 Task: Open an excel sheet with  and write heading  Product price data  Add product name:-  ' TOMS Shoe, UGG Shoe, Wolverine Shoe, Z-Coil Shoe, Adidas shoe, Gucci T-shirt, Louis Vuitton bag, Zara Shirt, H&M jeans, Chanel perfume. ' in October Last week sales are  5000 to 5050. product price in between:-  5000 to 10000. Save page InvReceiptsData
Action: Mouse moved to (37, 181)
Screenshot: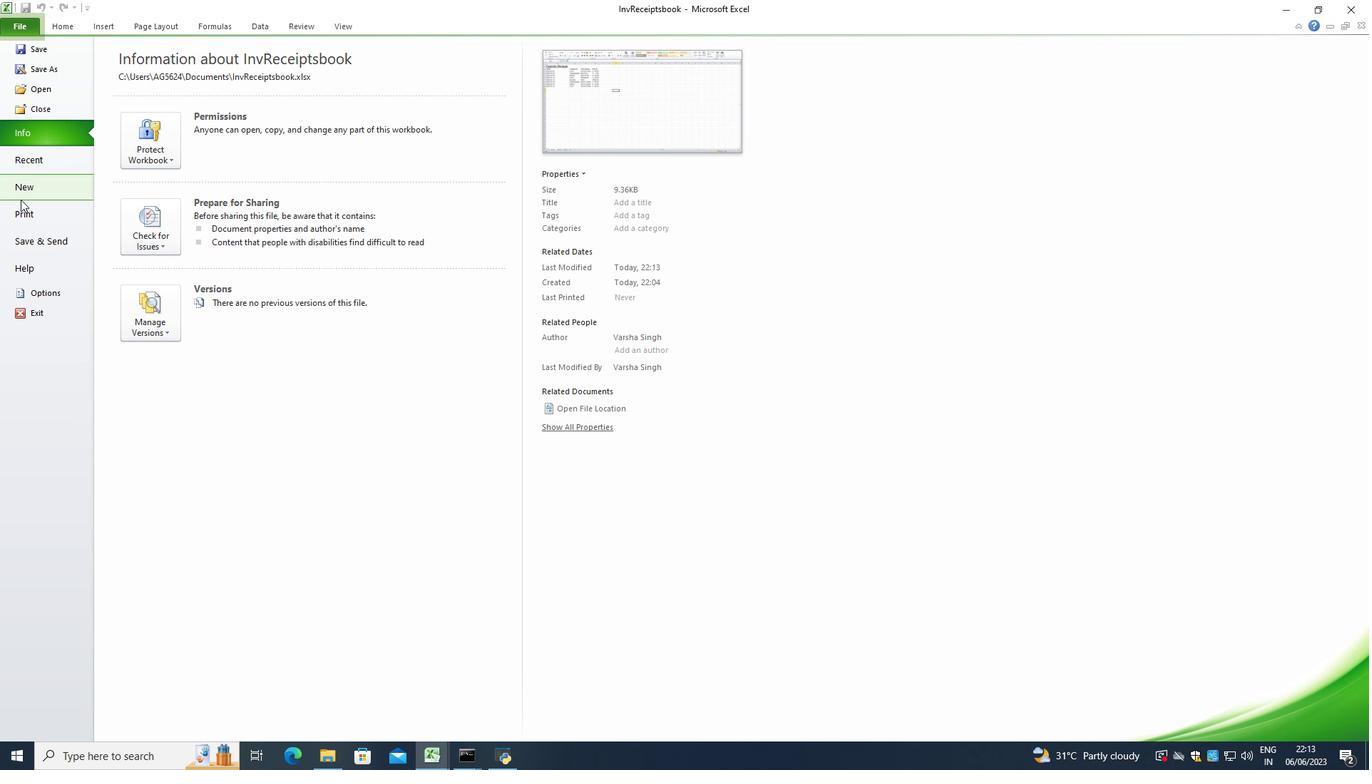 
Action: Mouse pressed left at (37, 181)
Screenshot: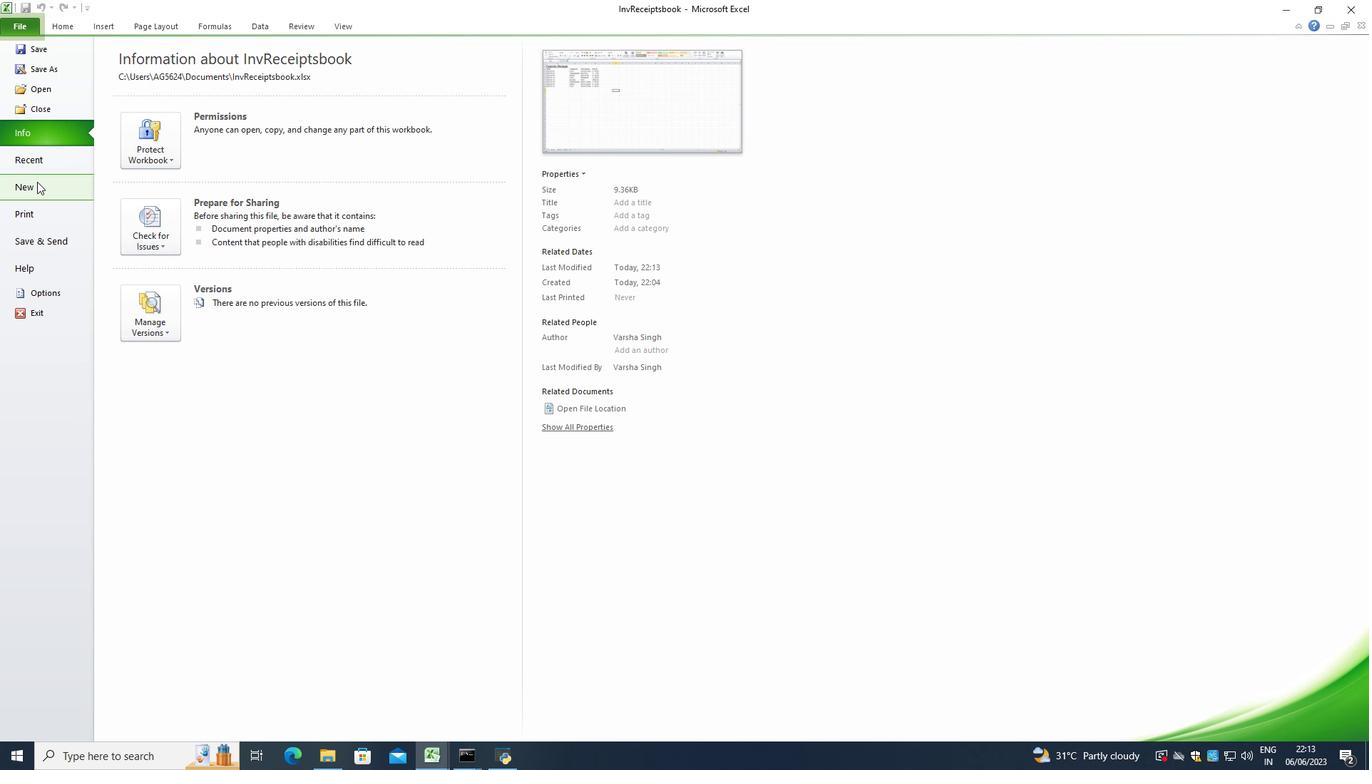 
Action: Mouse moved to (146, 146)
Screenshot: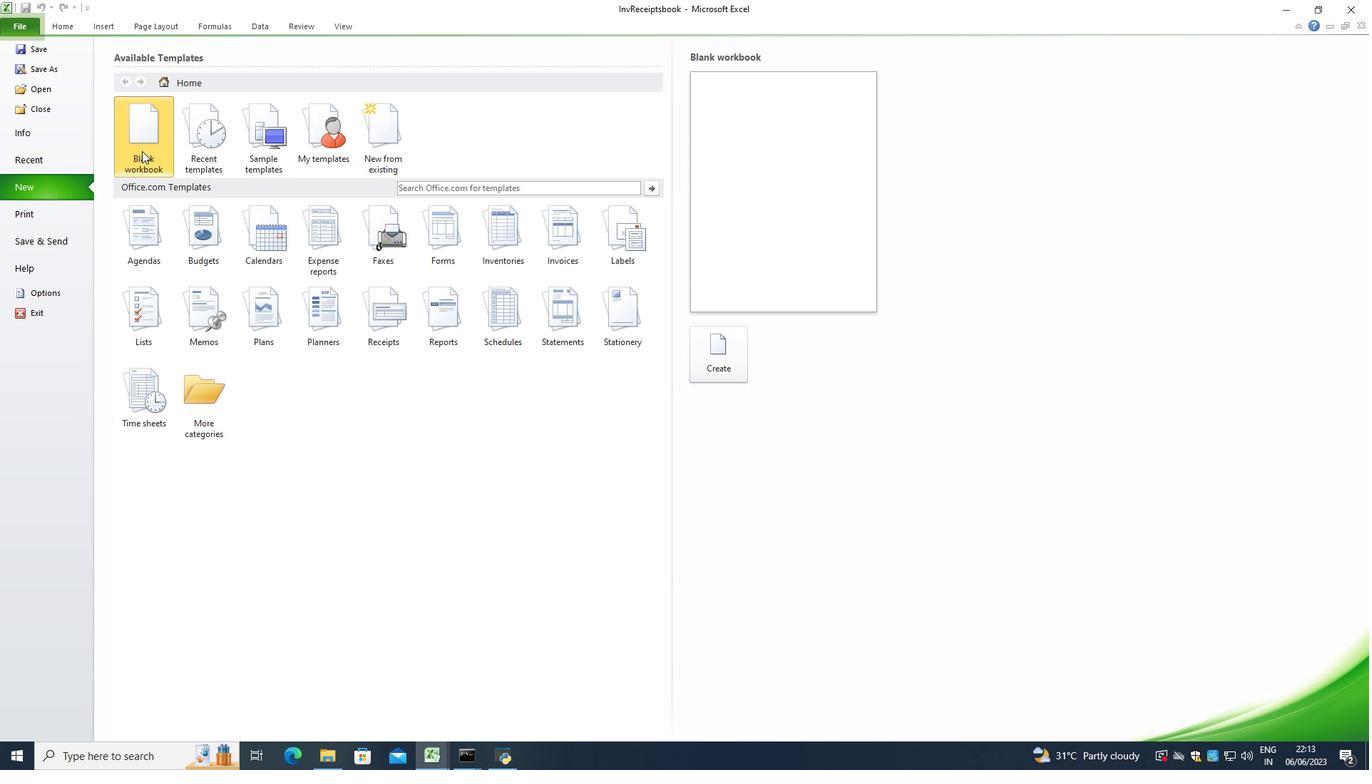 
Action: Mouse pressed left at (146, 146)
Screenshot: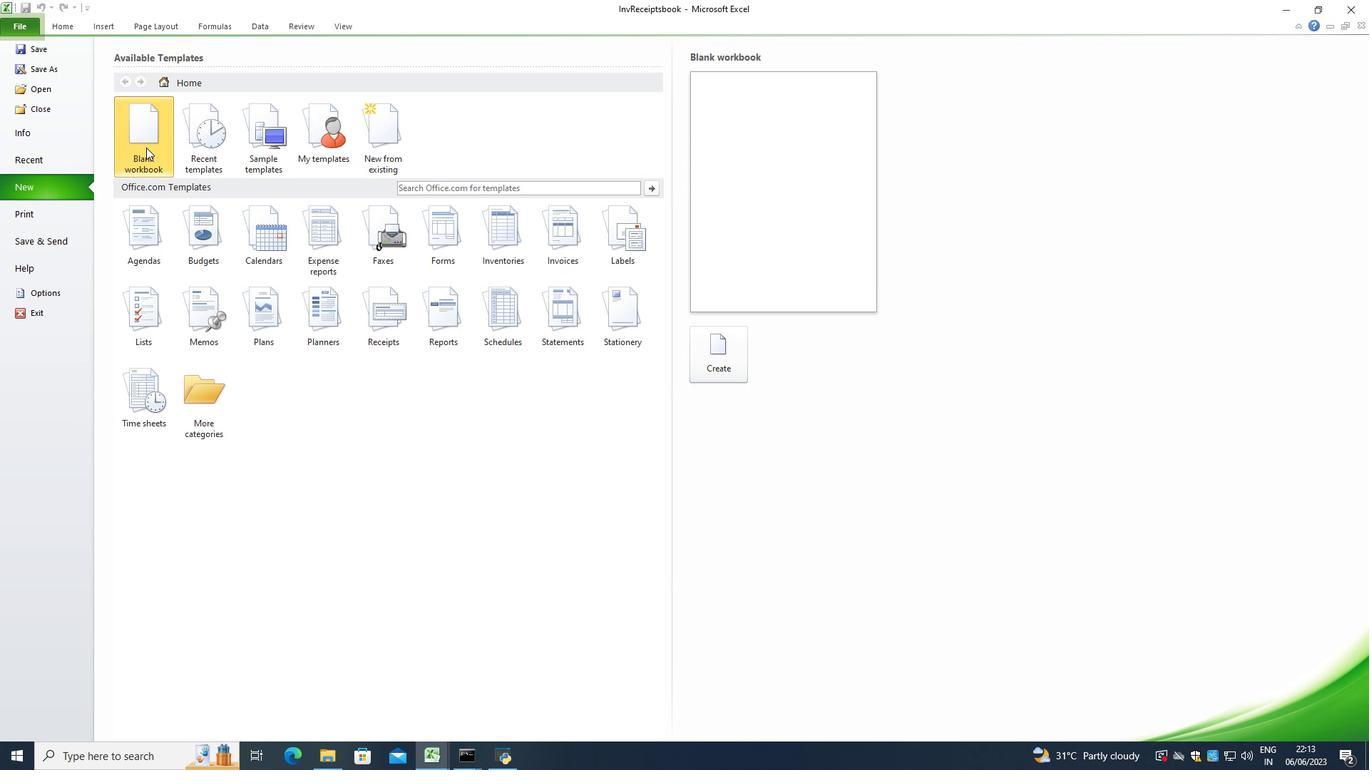 
Action: Mouse moved to (714, 374)
Screenshot: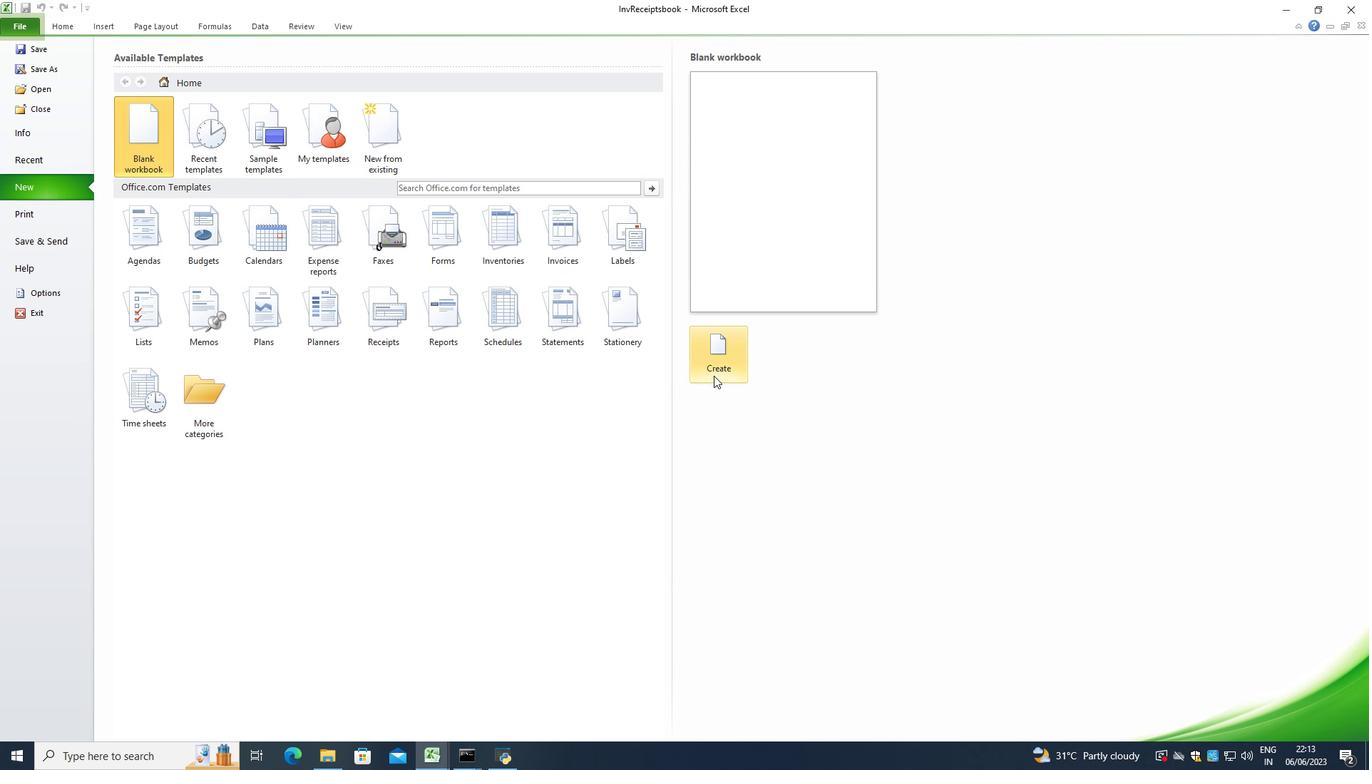 
Action: Mouse pressed left at (714, 374)
Screenshot: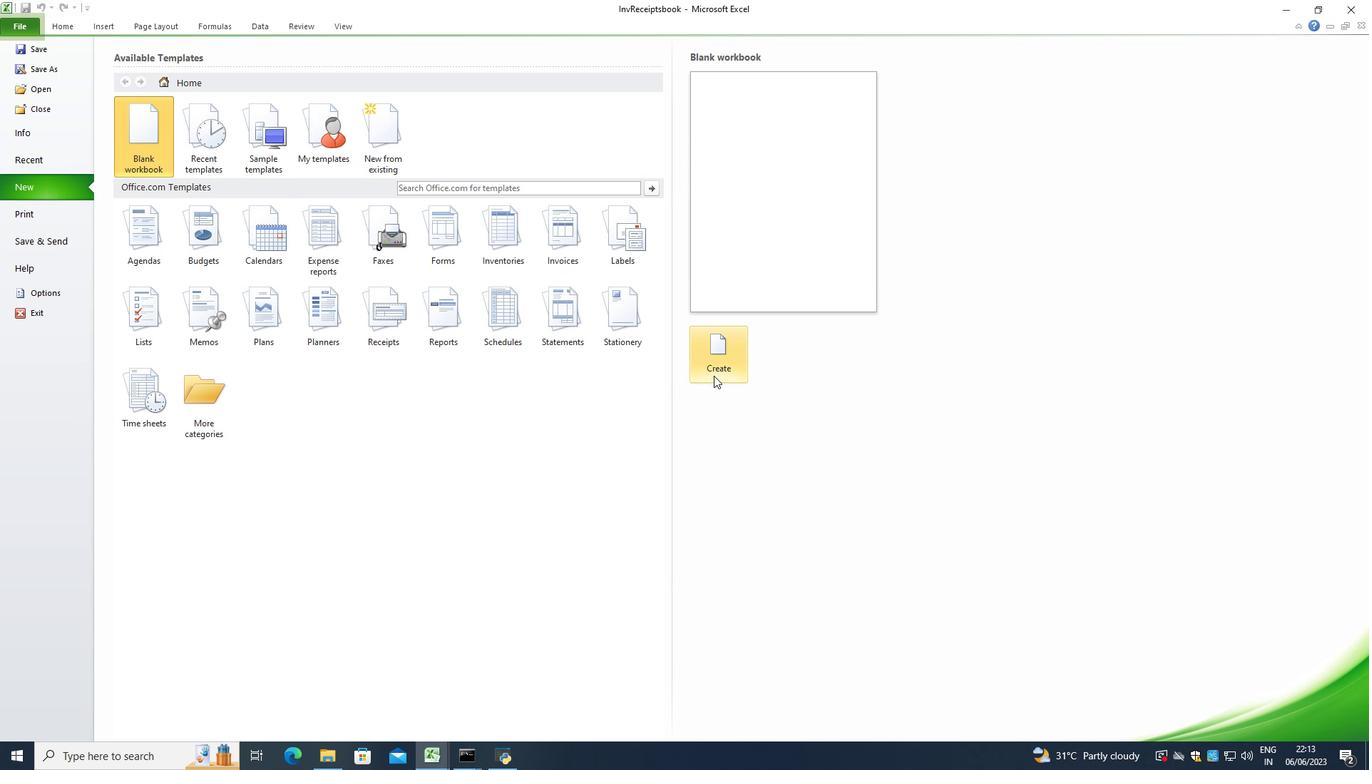 
Action: Mouse moved to (430, 337)
Screenshot: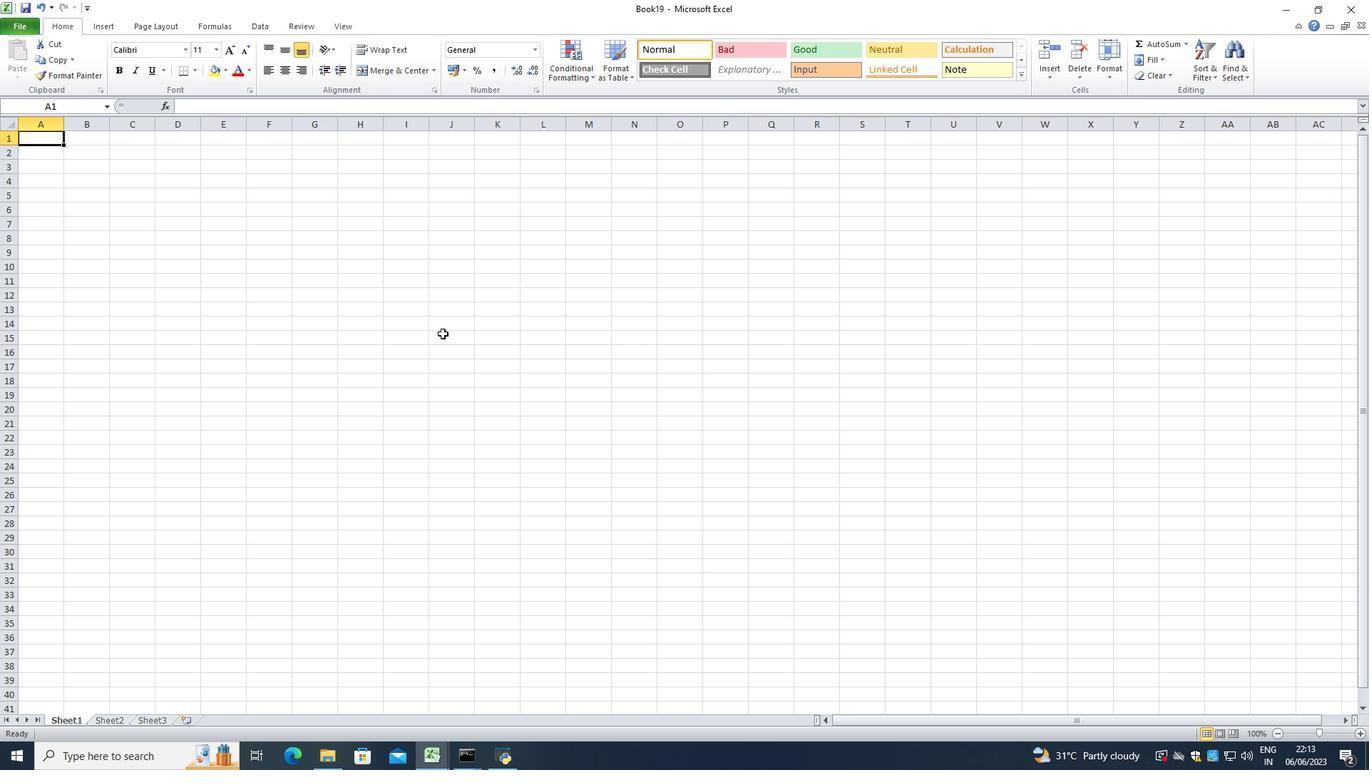 
Action: Key pressed <Key.shift>Product<Key.space>price<Key.space>data<Key.enter><Key.shift><Key.shift>Product<Key.space><Key.enter><Key.up><Key.backspace><Key.shift>Products<Key.space><Key.enter><Key.shift><Key.shift><Key.shift><Key.shift><Key.shift><Key.shift><Key.shift><Key.shift><Key.shift><Key.shift>TOMS<Key.space><Key.shift><Key.shift><Key.shift><Key.shift><Key.shift><Key.shift><Key.shift><Key.shift><Key.shift><Key.shift><Key.shift>Shoe<Key.enter><Key.shift><Key.shift><Key.shift><Key.shift><Key.shift><Key.shift><Key.shift><Key.shift><Key.shift><Key.shift><Key.shift><Key.shift><Key.shift><Key.shift>UGG<Key.space><Key.shift>Soe<Key.backspace><Key.backspace>hoe<Key.enter><Key.shift><Key.shift><Key.shift><Key.shift><Key.shift>Wolverine<Key.space><Key.shift><Key.shift><Key.shift>Shoe<Key.enter><Key.shift><Key.shift><Key.shift><Key.shift><Key.shift><Key.shift><Key.shift>Z-<Key.shift><Key.shift><Key.shift><Key.shift>Coil<Key.shift><Key.space><Key.shift><Key.shift><Key.shift><Key.shift><Key.shift><Key.shift>Shoe<Key.enter><Key.shift>Adidas<Key.space>shoe<Key.enter><Key.shift><Key.shift><Key.shift><Key.shift><Key.shift><Key.shift><Key.shift><Key.shift><Key.shift><Key.shift><Key.shift><Key.shift><Key.shift><Key.shift><Key.shift>Gucci<Key.space><Key.shift>T-shirt<Key.enter><Key.shift><Key.shift><Key.shift><Key.shift><Key.shift><Key.shift><Key.shift>Louis<Key.space><Key.shift><Key.shift><Key.shift><Key.shift>Vuitton<Key.enter><Key.up>
Screenshot: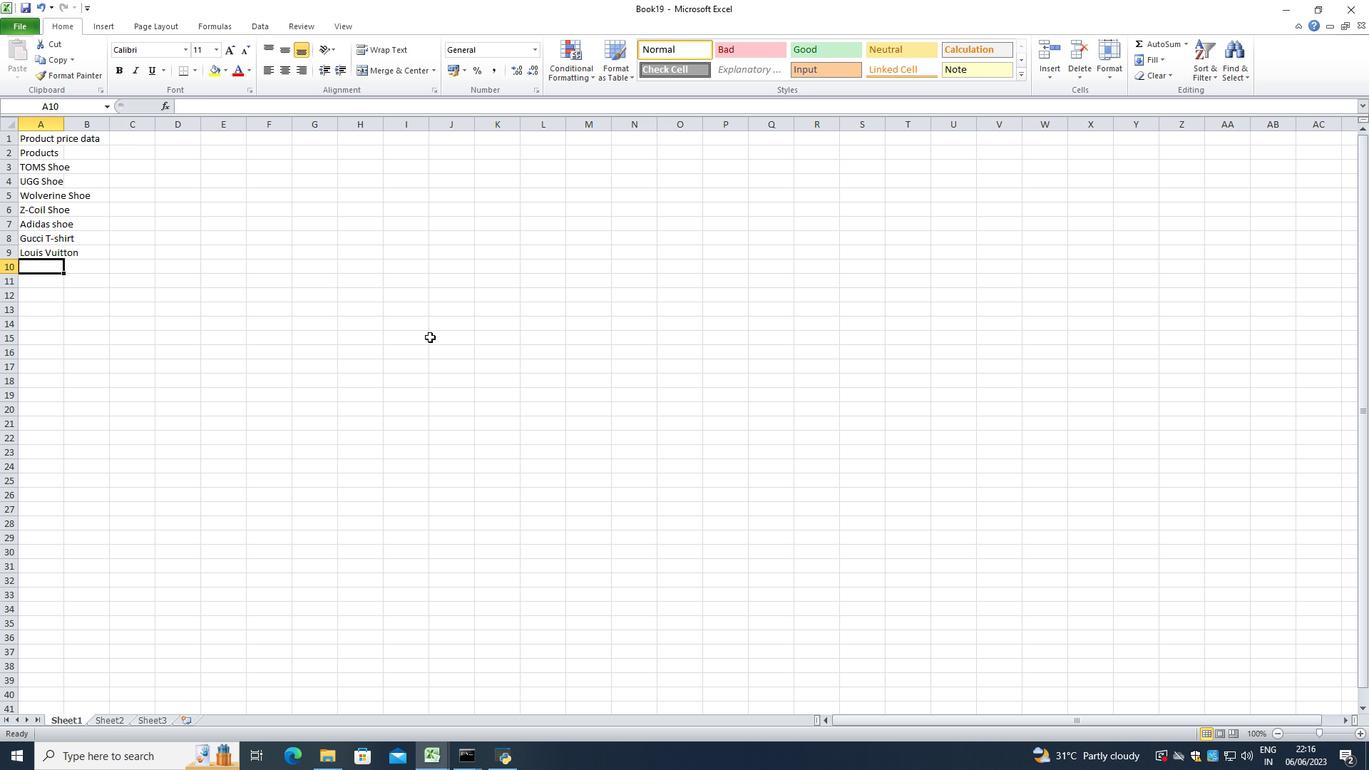 
Action: Mouse moved to (47, 252)
Screenshot: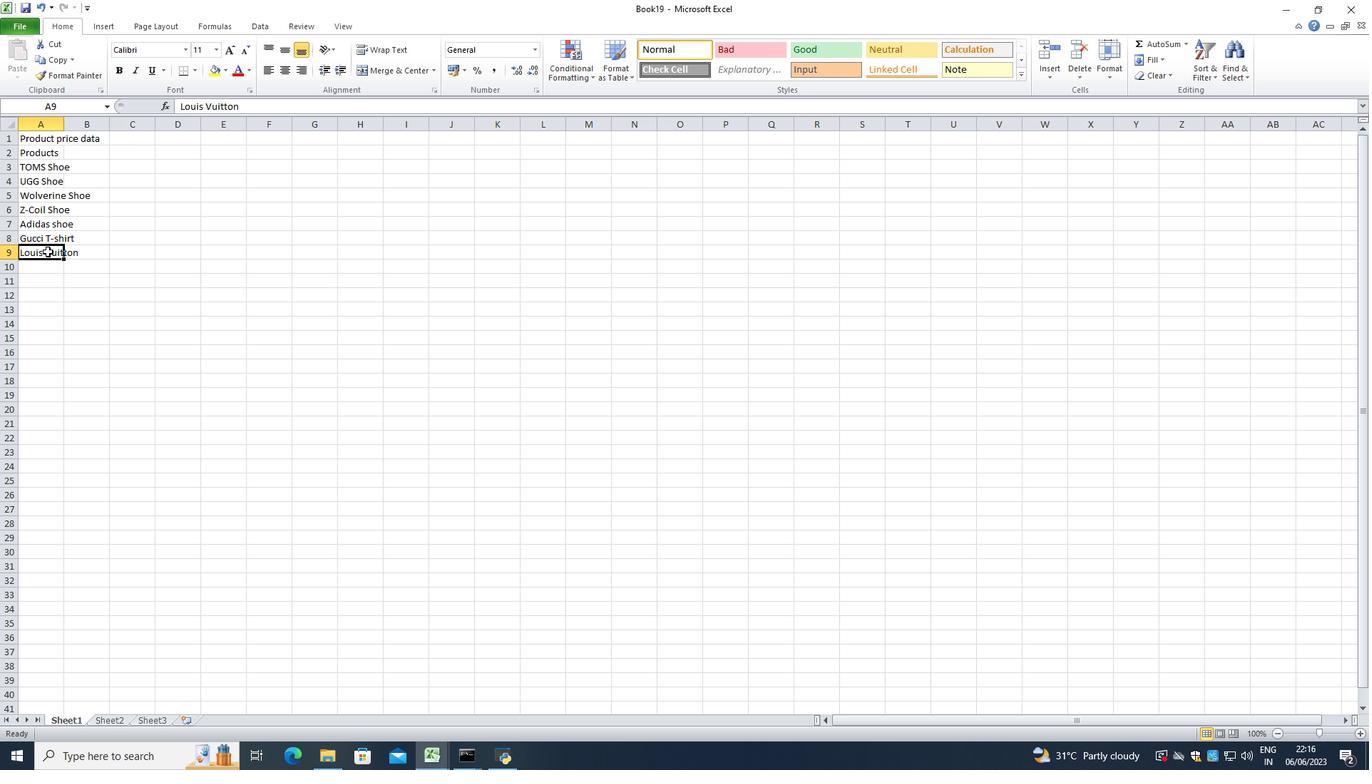 
Action: Mouse pressed left at (47, 252)
Screenshot: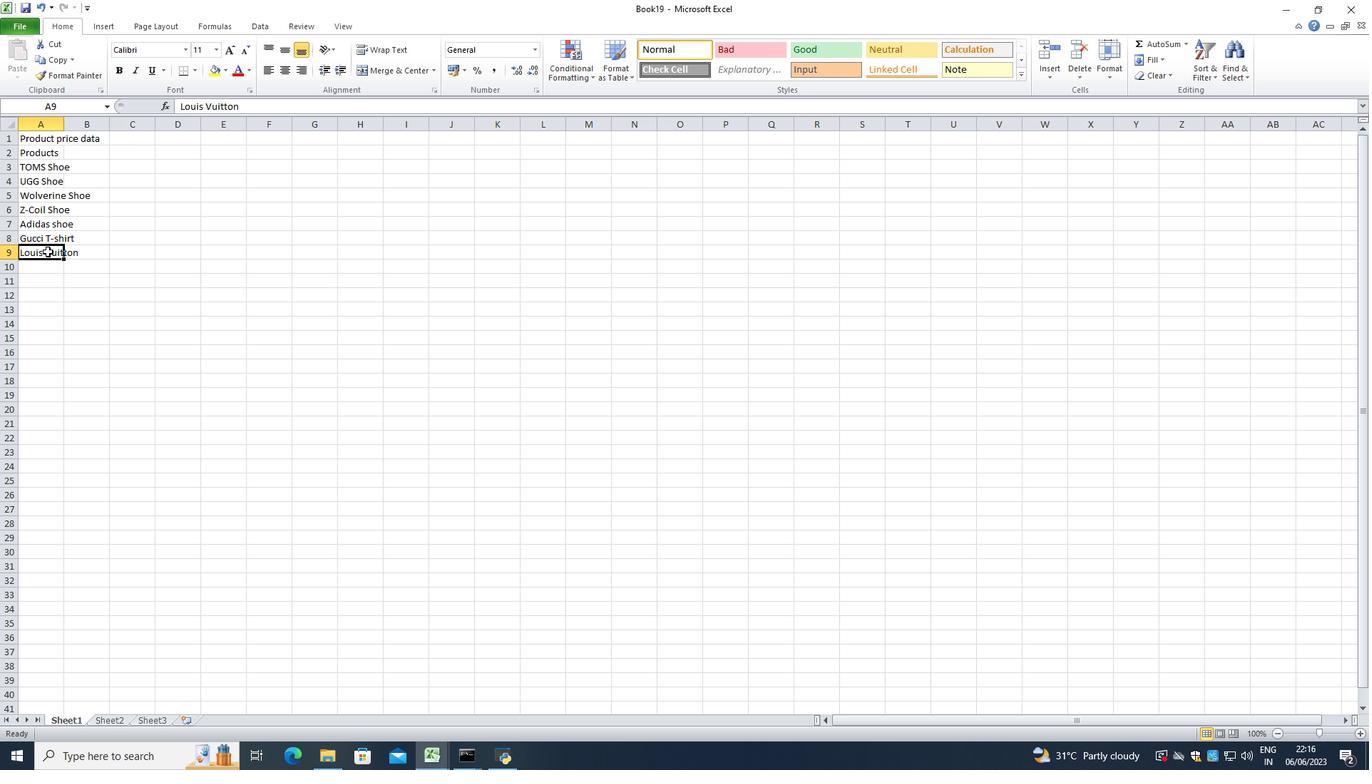 
Action: Mouse pressed left at (47, 252)
Screenshot: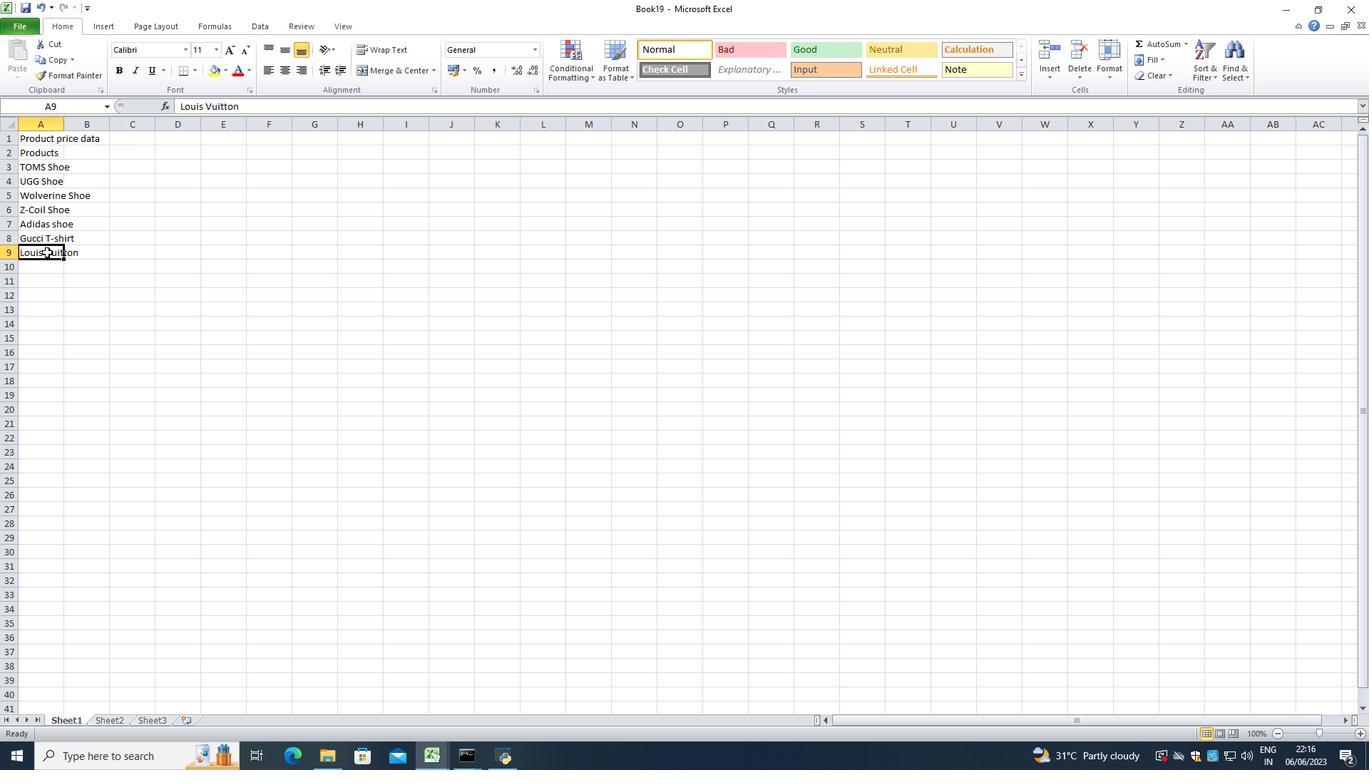 
Action: Mouse moved to (52, 252)
Screenshot: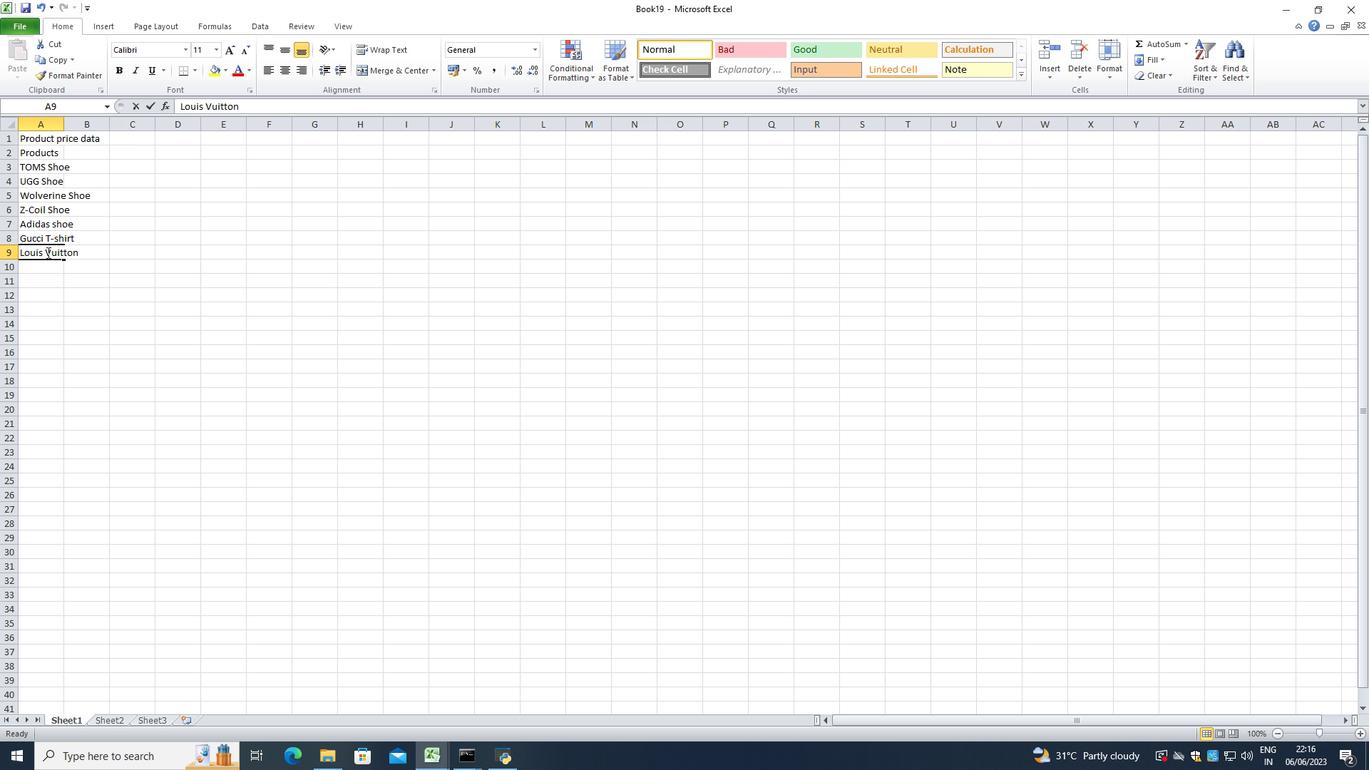 
Action: Mouse pressed left at (52, 252)
Screenshot: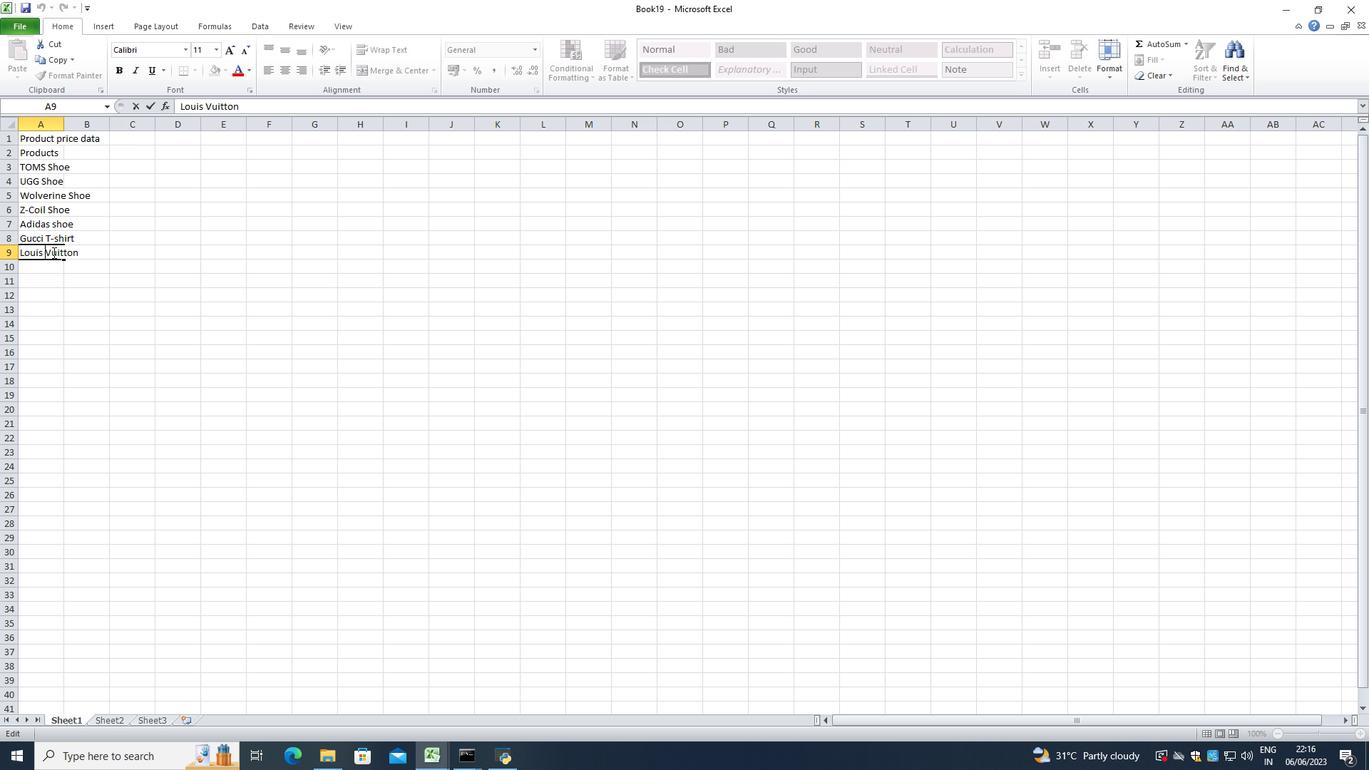 
Action: Mouse moved to (76, 251)
Screenshot: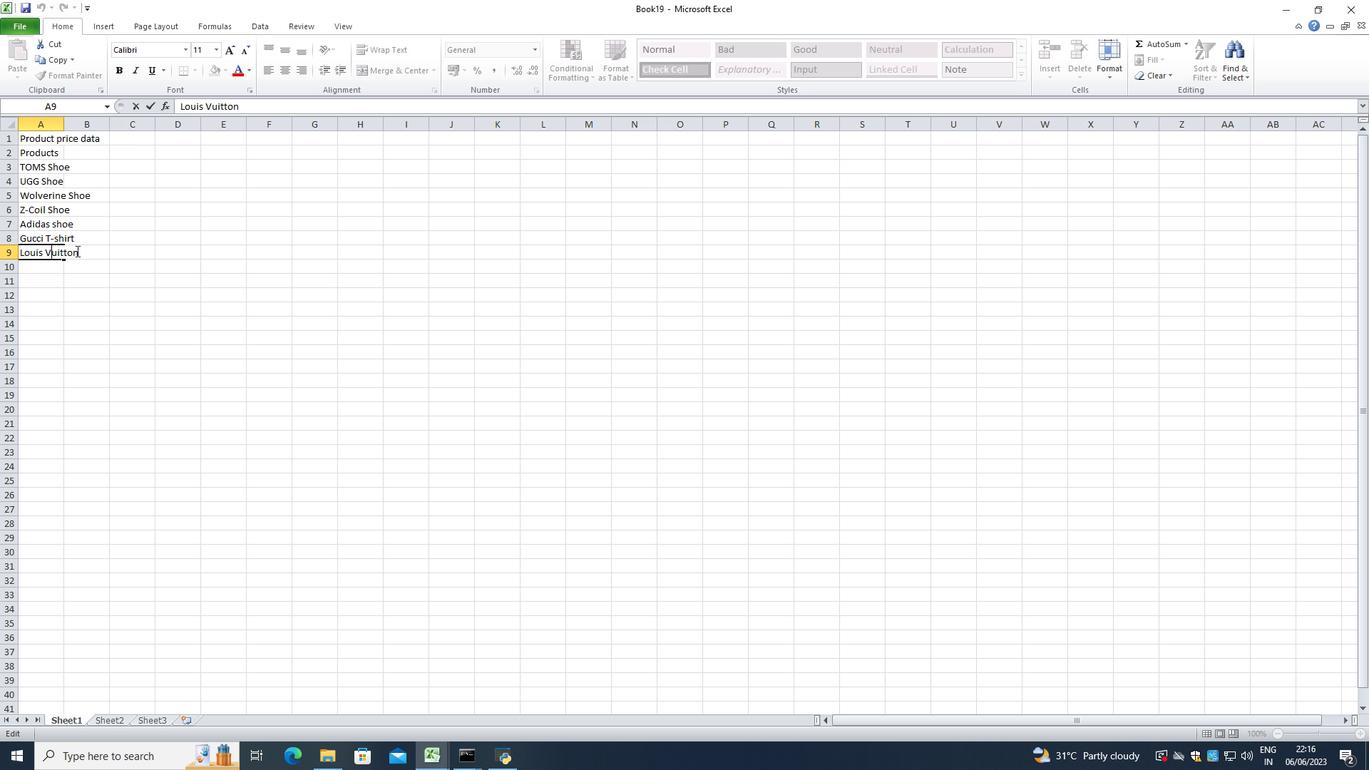 
Action: Mouse pressed left at (76, 251)
Screenshot: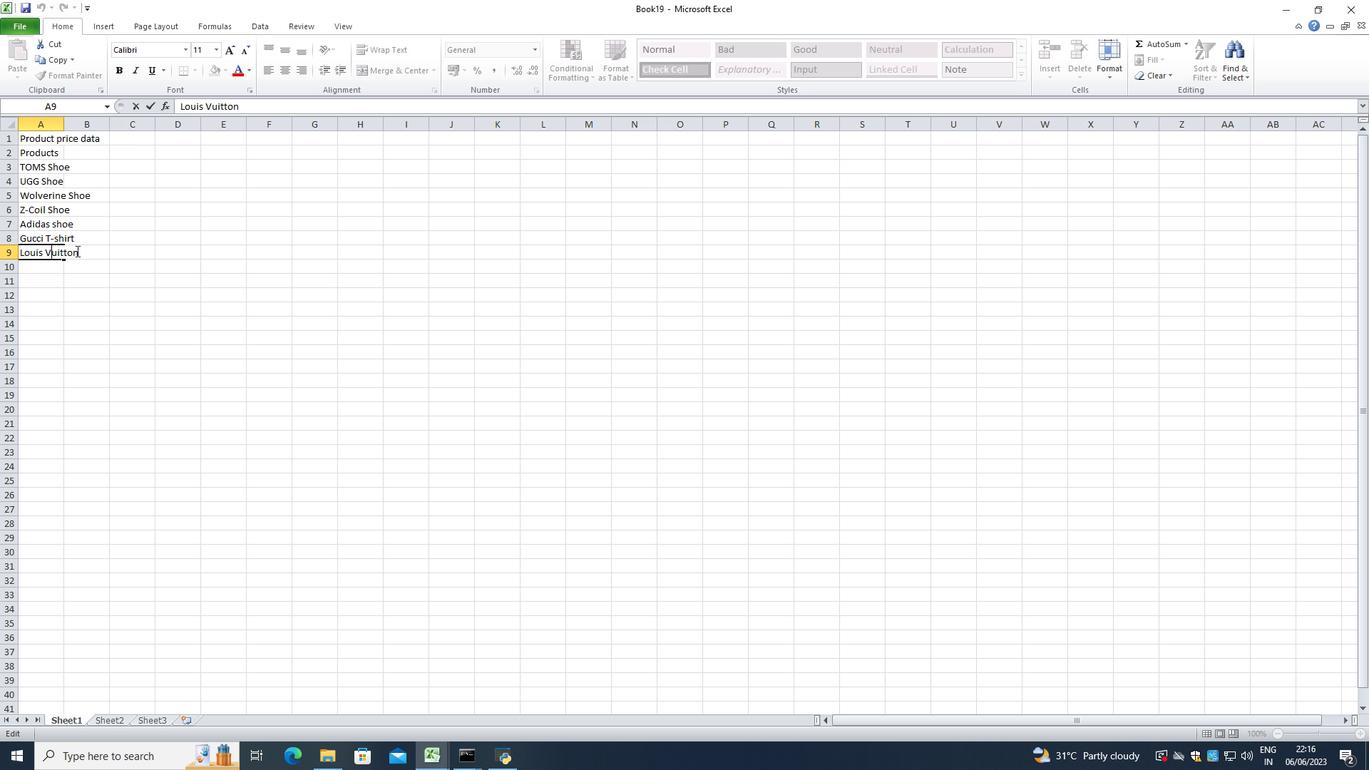 
Action: Mouse moved to (14, 310)
Screenshot: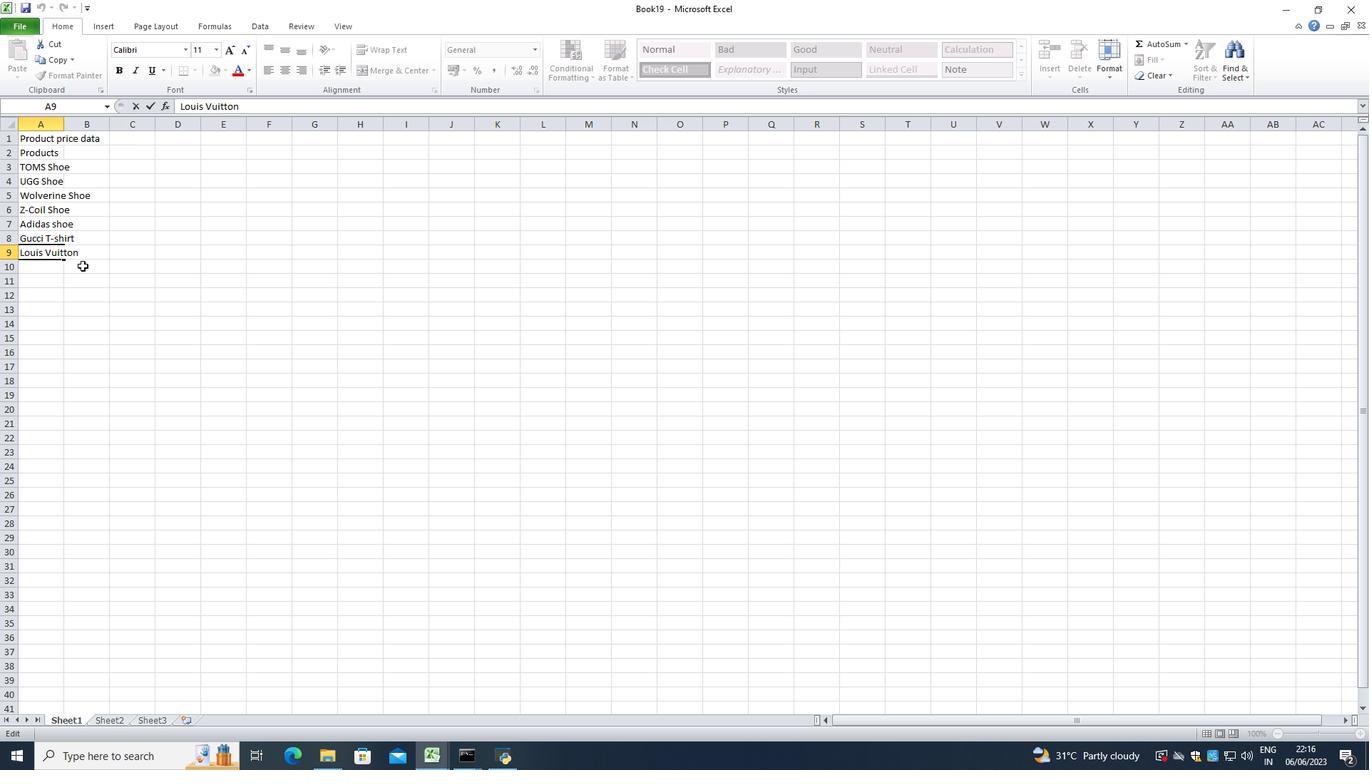 
Action: Key pressed <Key.space>bag<Key.enter><Key.shift>Zara<Key.space><Key.shift>Shirt<Key.enter><Key.shift><Key.shift><Key.shift><Key.shift><Key.shift><Key.shift><Key.shift><Key.shift><Key.shift><Key.shift><Key.shift><Key.shift><Key.shift><Key.shift><Key.shift><Key.shift>H<Key.shift><Key.shift><Key.shift><Key.shift><Key.shift><Key.shift><Key.shift><Key.shift><Key.shift><Key.shift><Key.shift><Key.shift><Key.shift><Key.shift><Key.shift><Key.shift><Key.shift><Key.shift><Key.shift><Key.shift><Key.shift><Key.shift><Key.shift><Key.shift><Key.shift><Key.shift><Key.shift><Key.shift><Key.shift><Key.shift><Key.shift><Key.shift><Key.shift><Key.shift><Key.shift><Key.shift><Key.shift><Key.shift><Key.shift><Key.shift><Key.shift><Key.shift><Key.shift><Key.shift><Key.shift><Key.shift><Key.shift><Key.shift><Key.shift><Key.shift><Key.shift><Key.shift><Key.shift><Key.shift><Key.shift><Key.shift><Key.shift><Key.shift><Key.shift><Key.shift><Key.shift><Key.shift><Key.shift><Key.shift><Key.shift><Key.shift><Key.shift><Key.shift><Key.shift><Key.shift><Key.shift><Key.shift><Key.shift><Key.shift><Key.space><Key.space>judnx<Key.backspace><Key.backspace><Key.backspace><Key.backspace><Key.backspace><Key.backspace><Key.backspace><Key.shift><Key.shift><Key.shift><Key.shift><Key.shift><Key.shift><Key.shift><Key.shift><Key.shift><Key.shift><Key.shift><Key.shift>&<Key.shift><Key.shift><Key.shift><Key.shift><Key.shift><Key.shift><Key.shift><Key.shift><Key.shift>M<Key.space>jeans<Key.enter><Key.shift>Chanel<Key.space>perfume<Key.right>
Screenshot: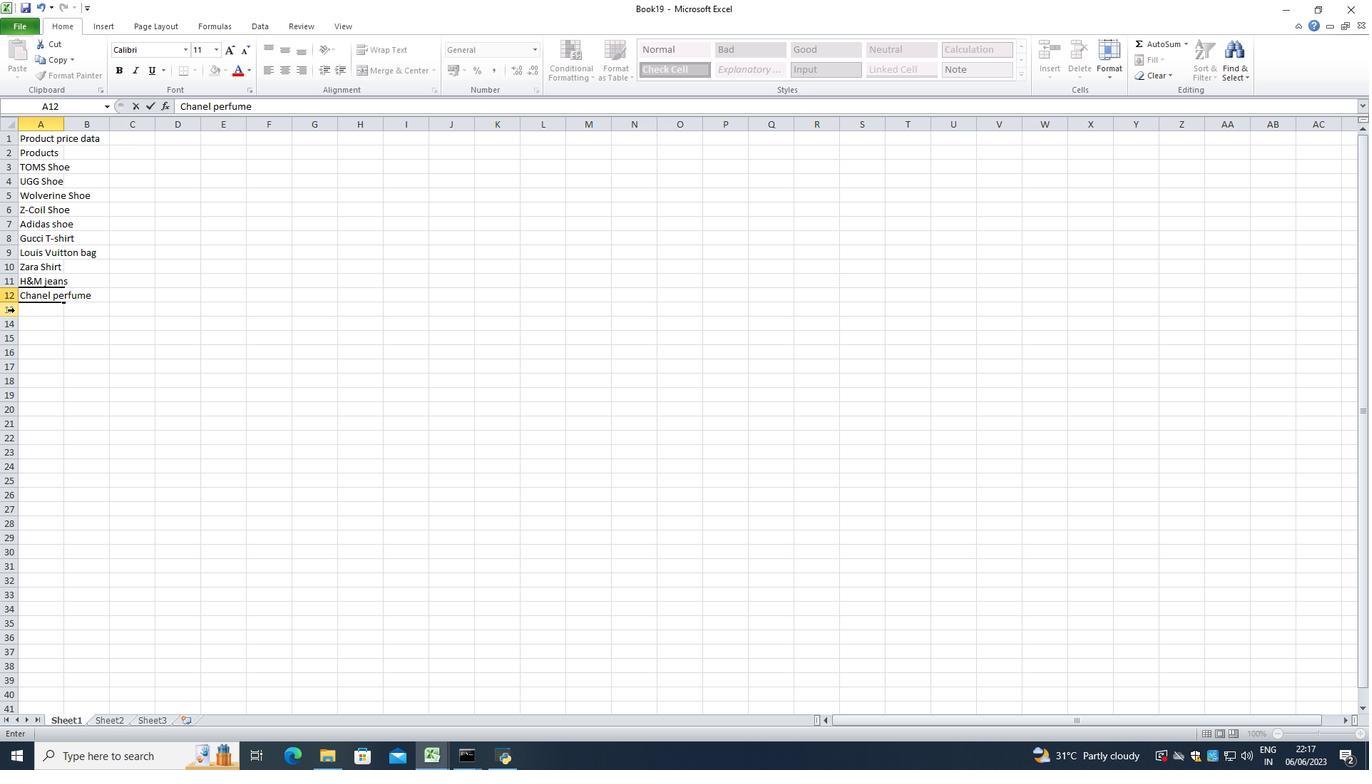 
Action: Mouse moved to (61, 127)
Screenshot: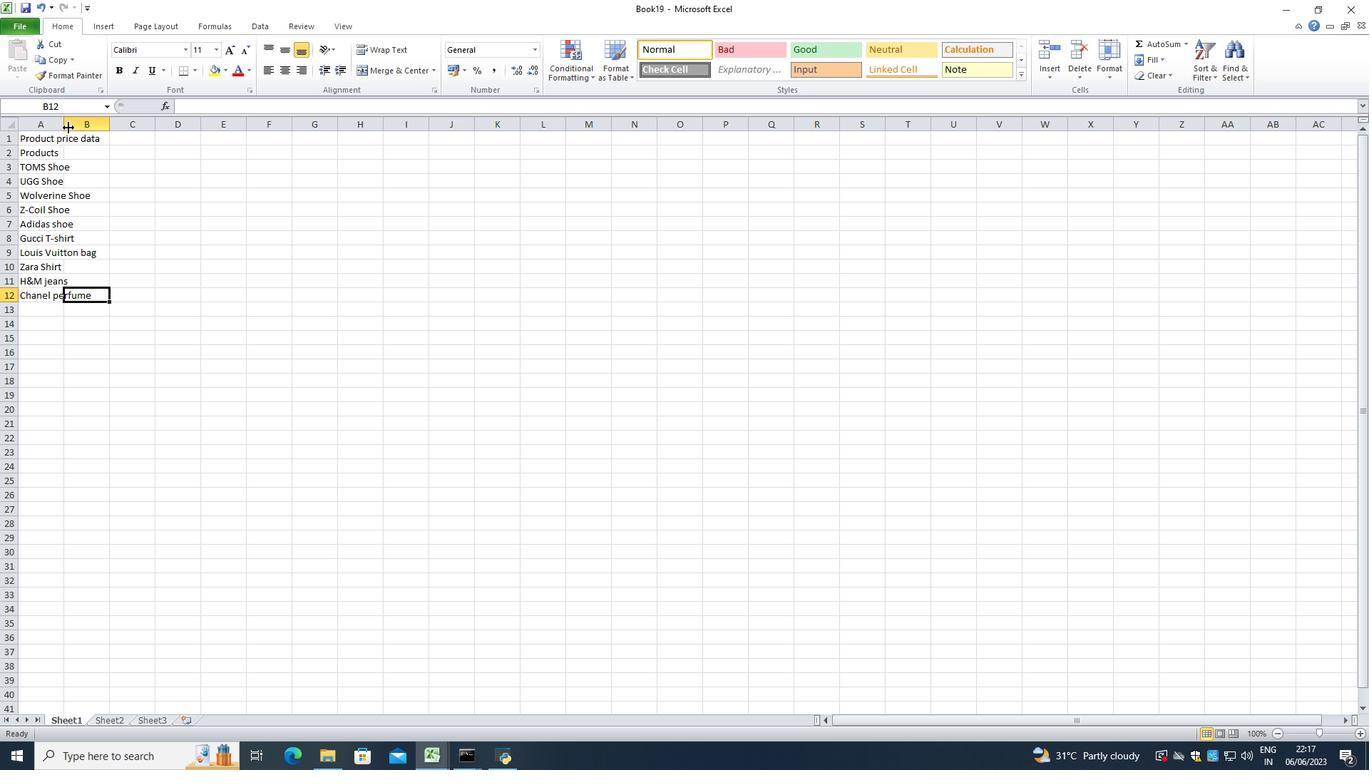 
Action: Mouse pressed left at (61, 127)
Screenshot: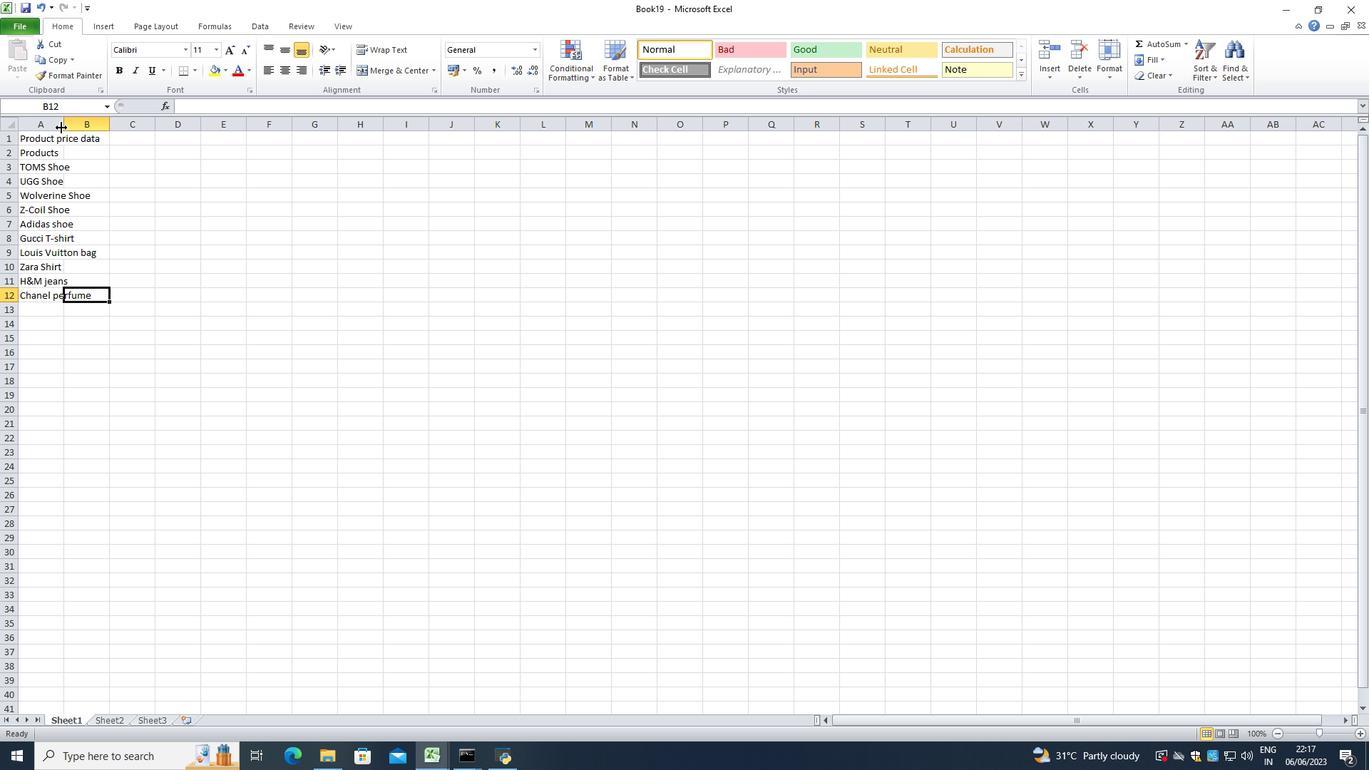 
Action: Mouse pressed left at (61, 127)
Screenshot: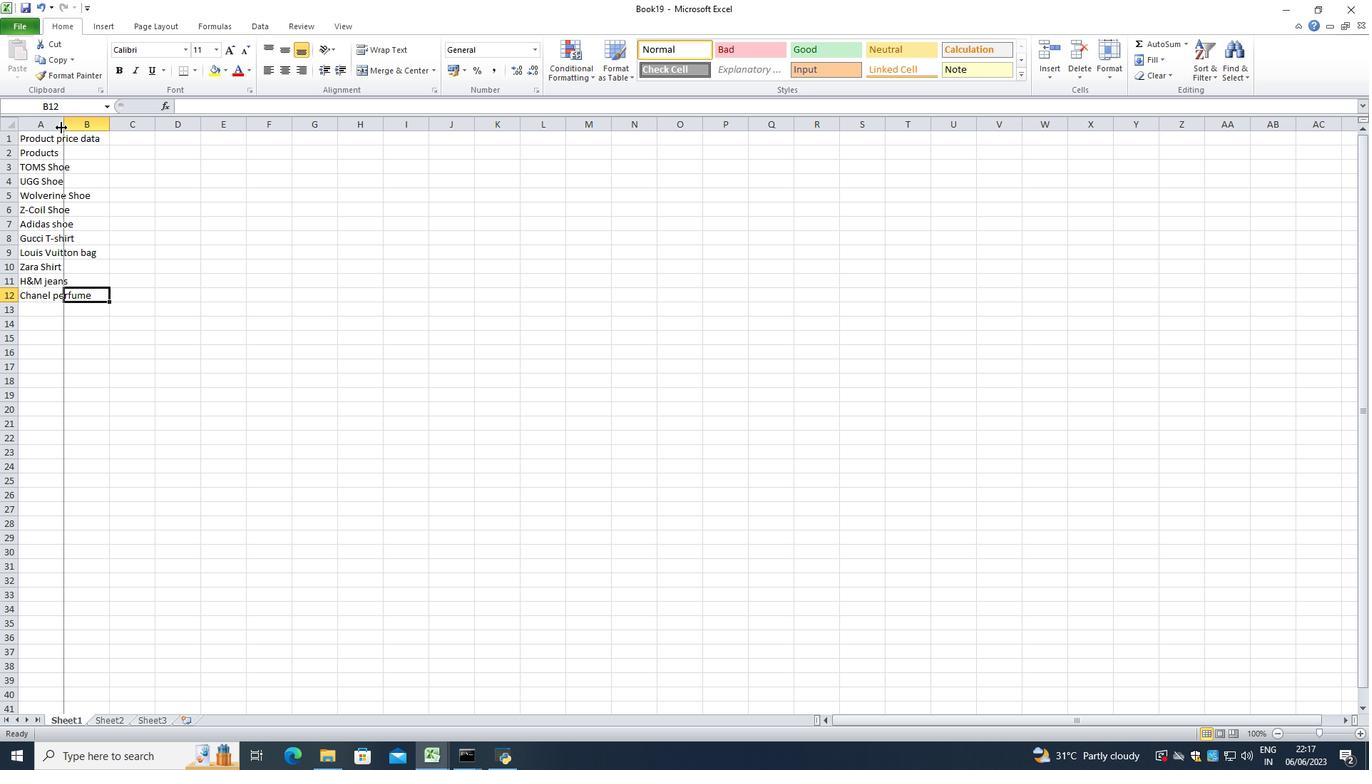 
Action: Mouse moved to (128, 153)
Screenshot: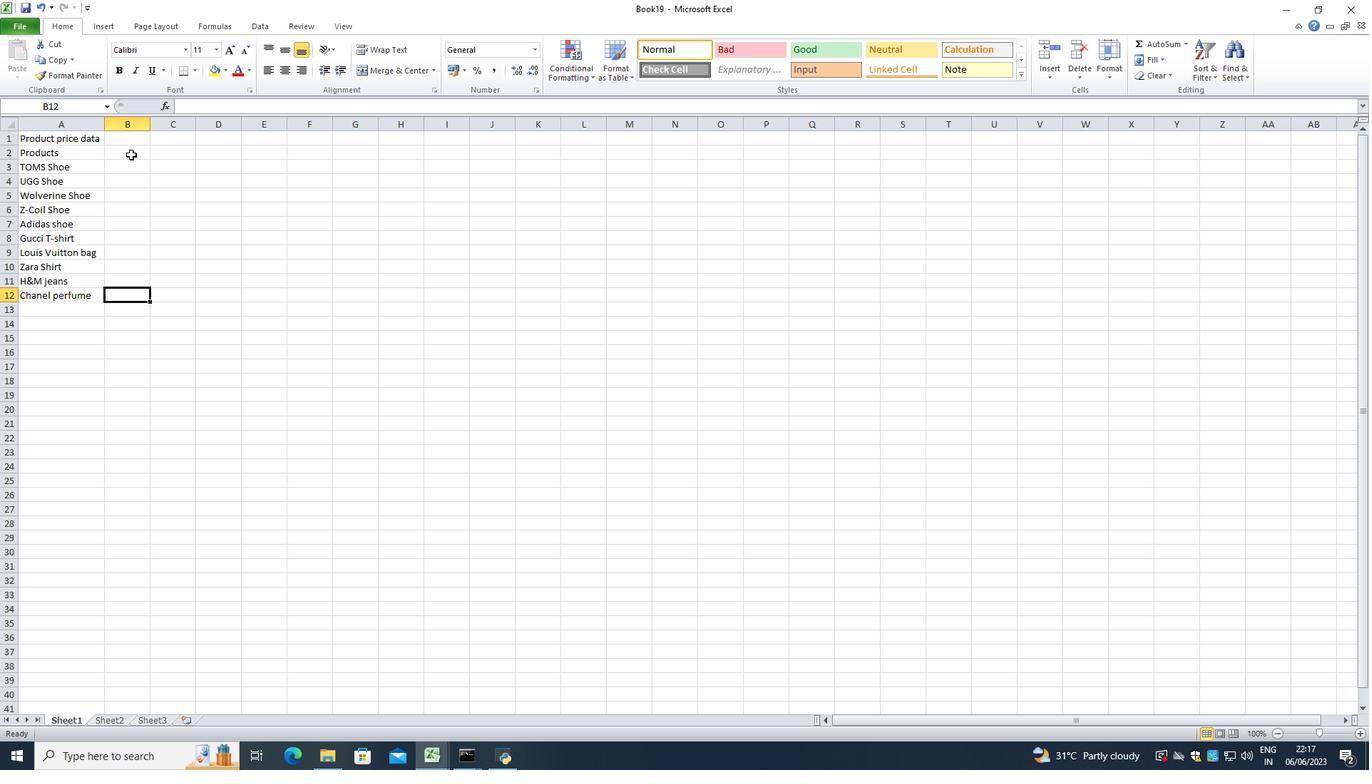 
Action: Mouse pressed left at (128, 153)
Screenshot: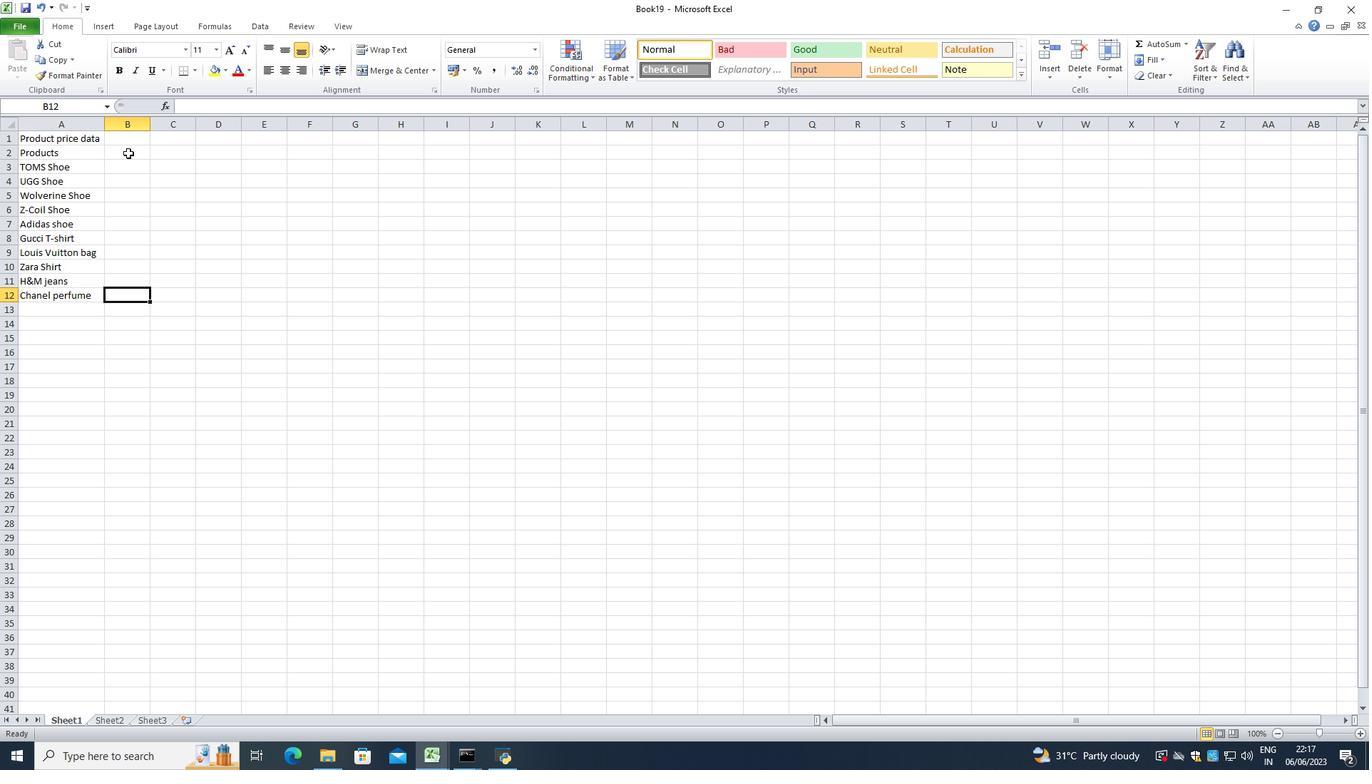 
Action: Mouse moved to (90, 166)
Screenshot: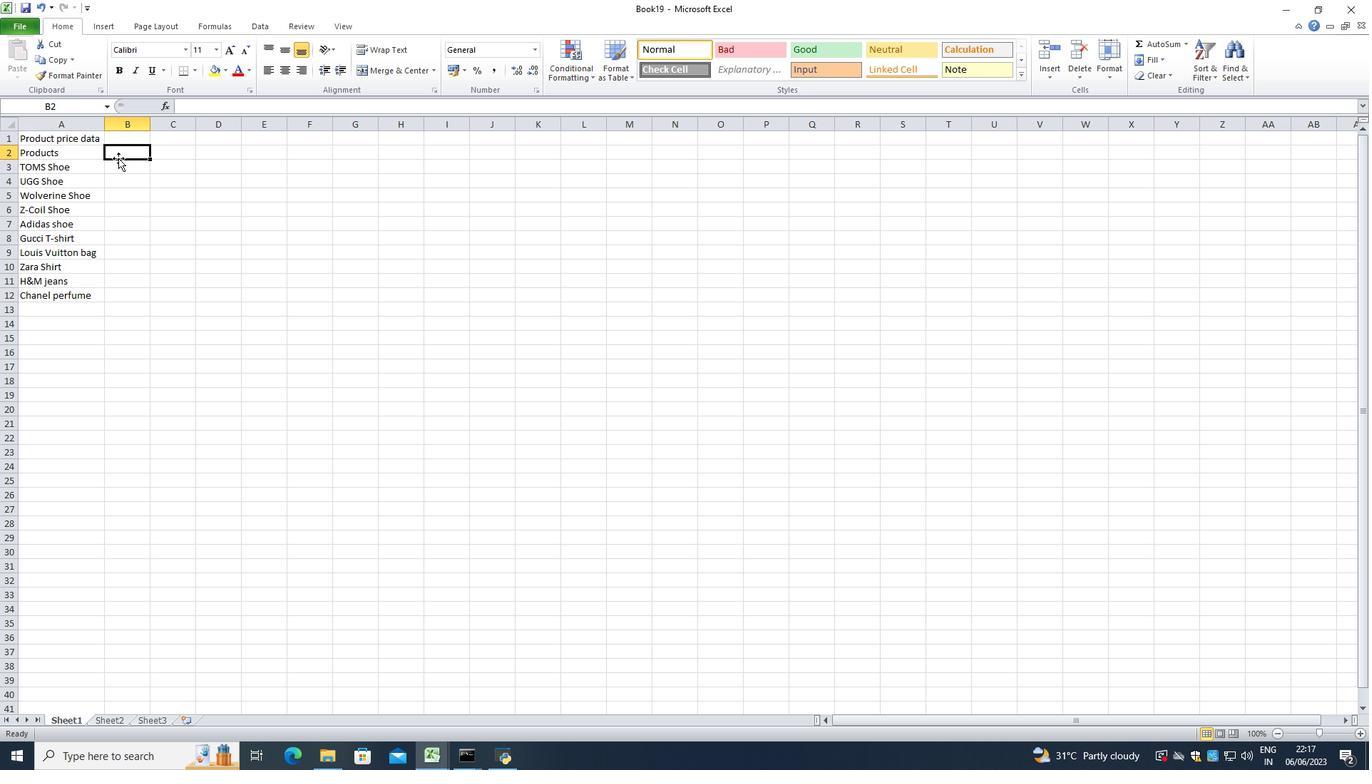 
Action: Key pressed <Key.shift>In<Key.space><Key.shift><Key.shift><Key.shift>October<Key.space><Key.shift>Last<Key.space>week<Key.space>sales<Key.down>5000<Key.enter>5000<Key.backspace><Key.backspace>10<Key.enter>5020<Key.enter>5030<Key.enter>5040<Key.enter>2<Key.backspace>5024<Key.enter>5015<Key.enter>5049<Key.enter>5050<Key.enter>5018<Key.enter><Key.right>
Screenshot: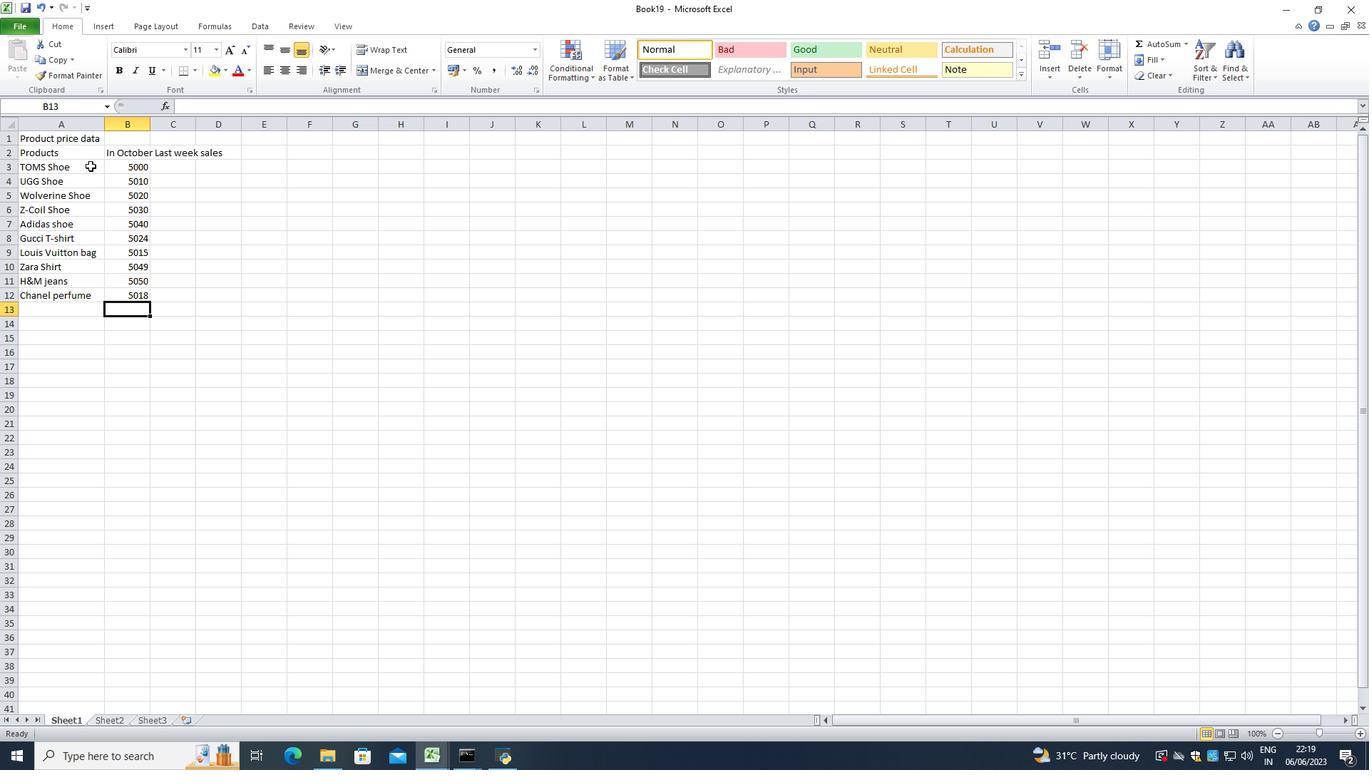 
Action: Mouse moved to (149, 124)
Screenshot: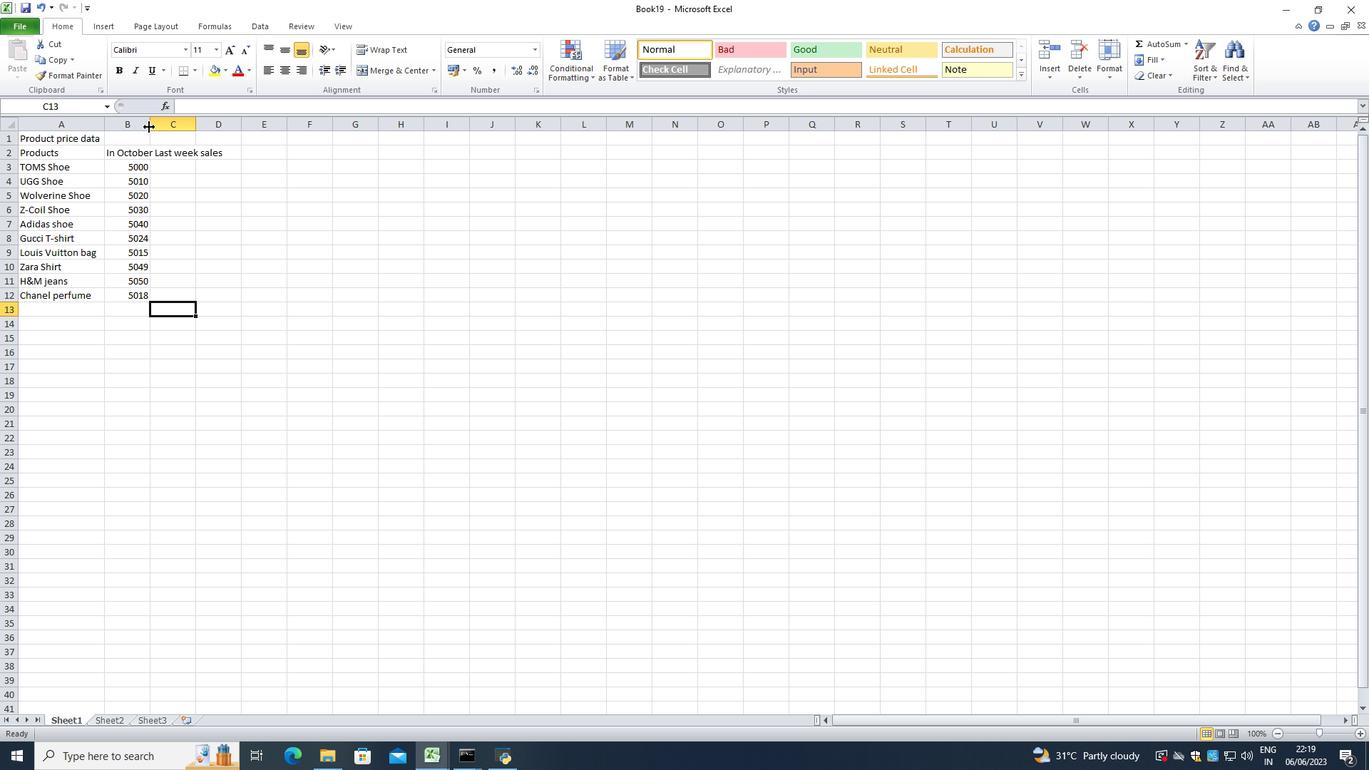 
Action: Mouse pressed left at (149, 124)
Screenshot: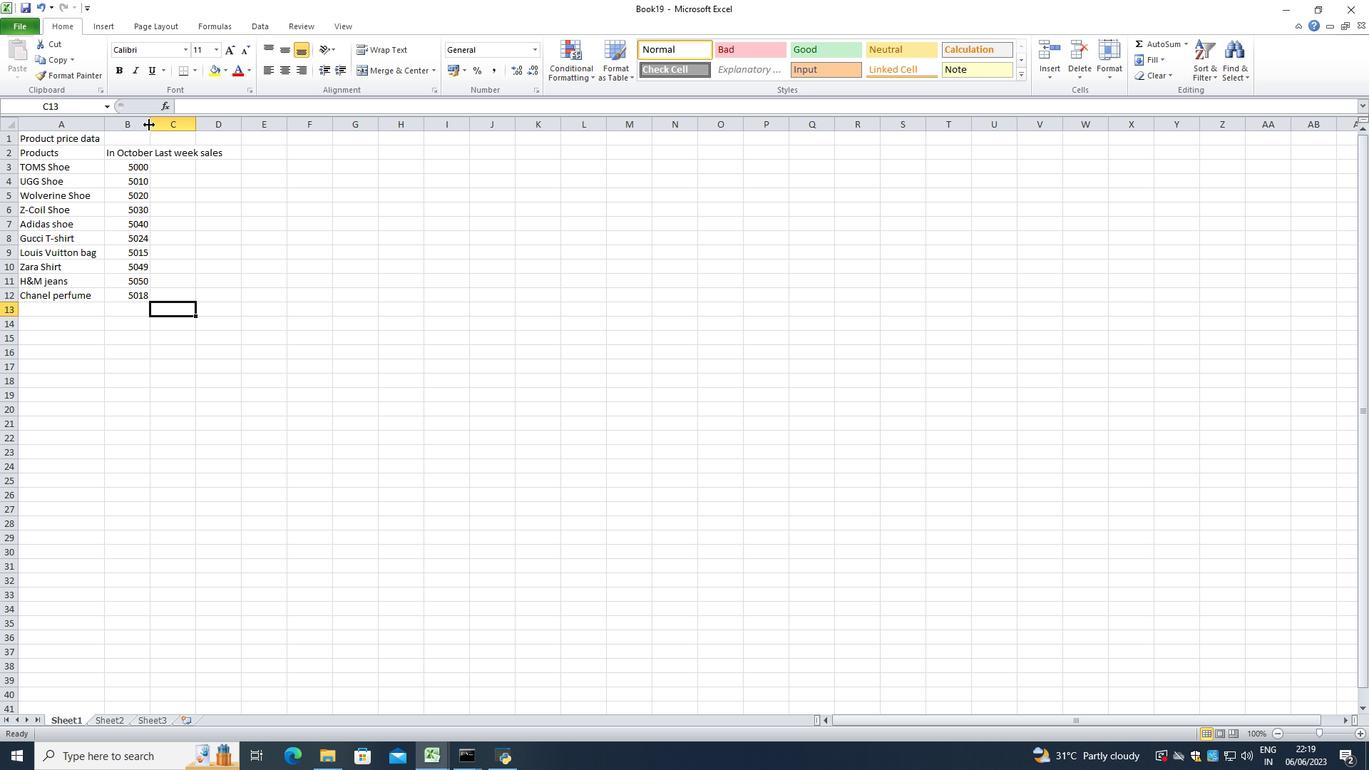 
Action: Mouse pressed left at (149, 124)
Screenshot: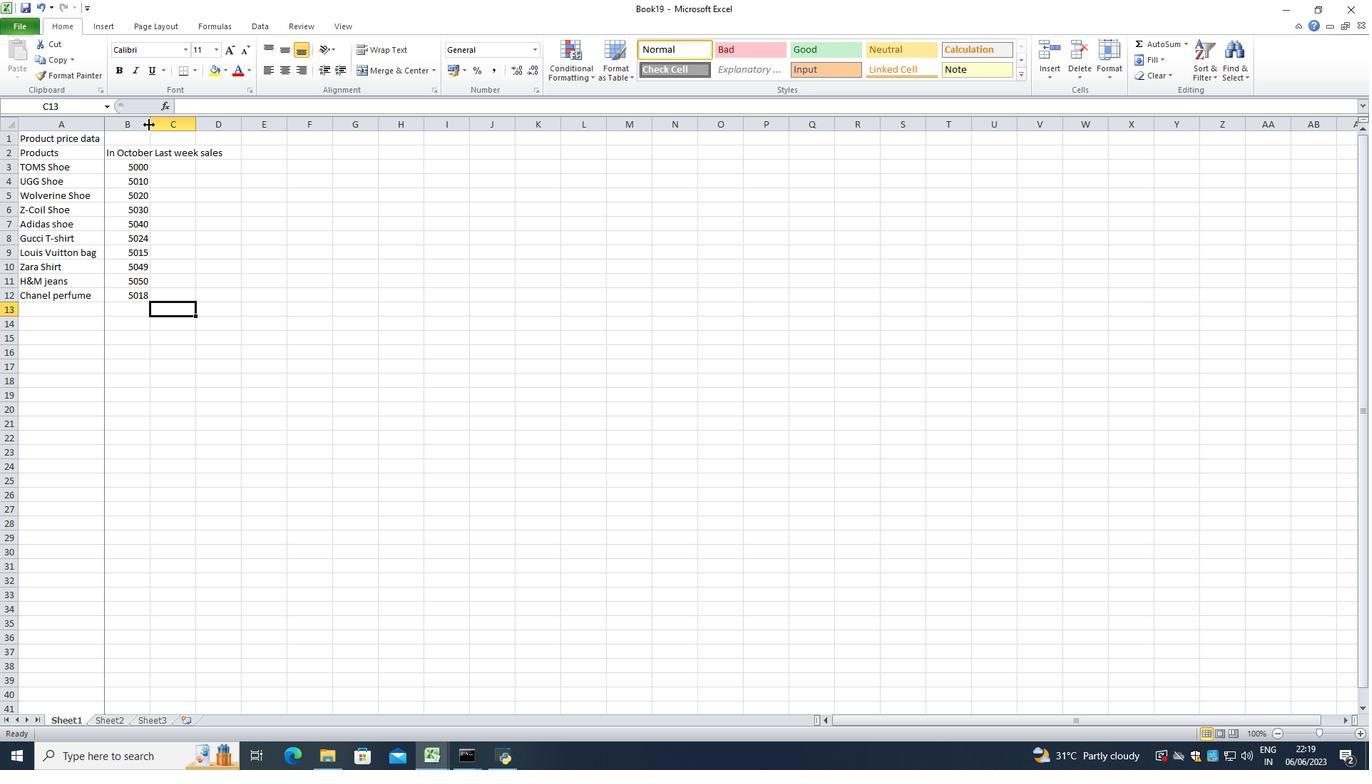 
Action: Mouse moved to (244, 154)
Screenshot: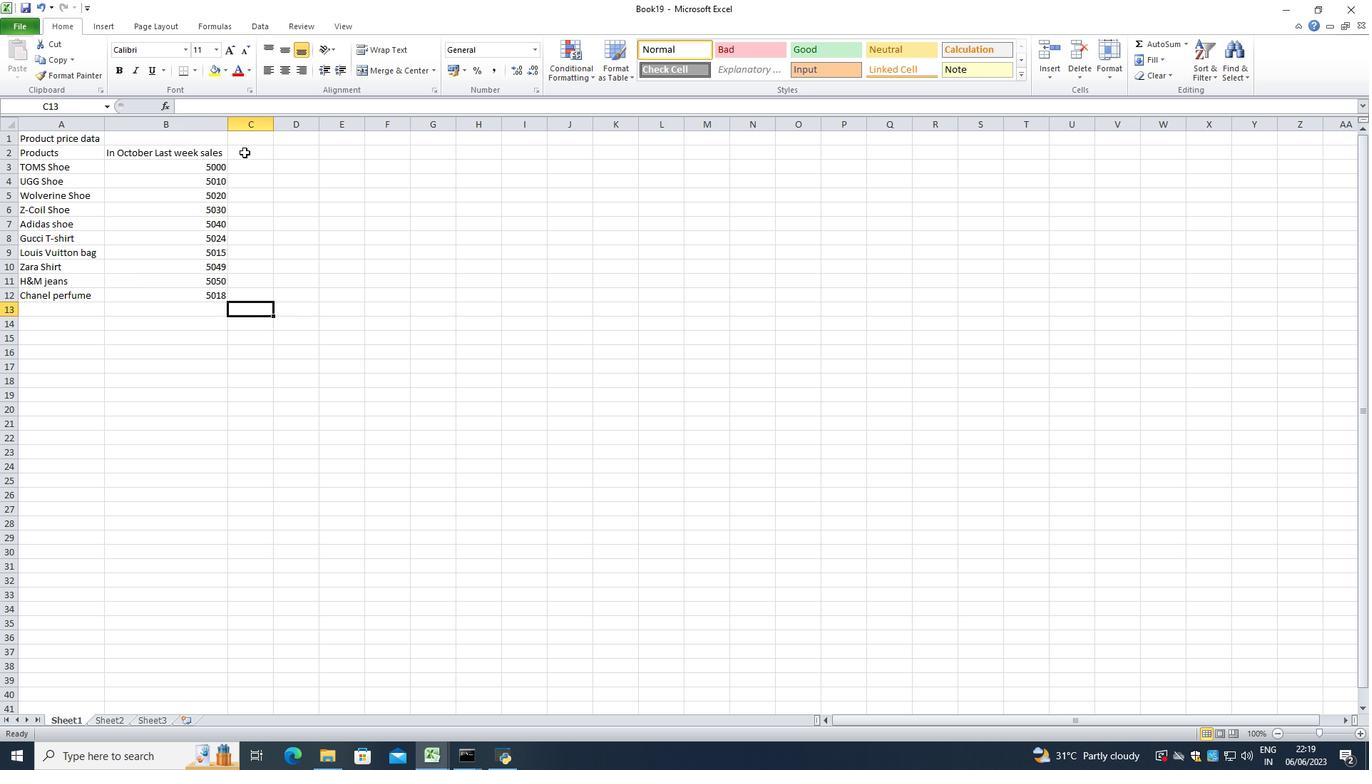 
Action: Mouse pressed left at (244, 154)
Screenshot: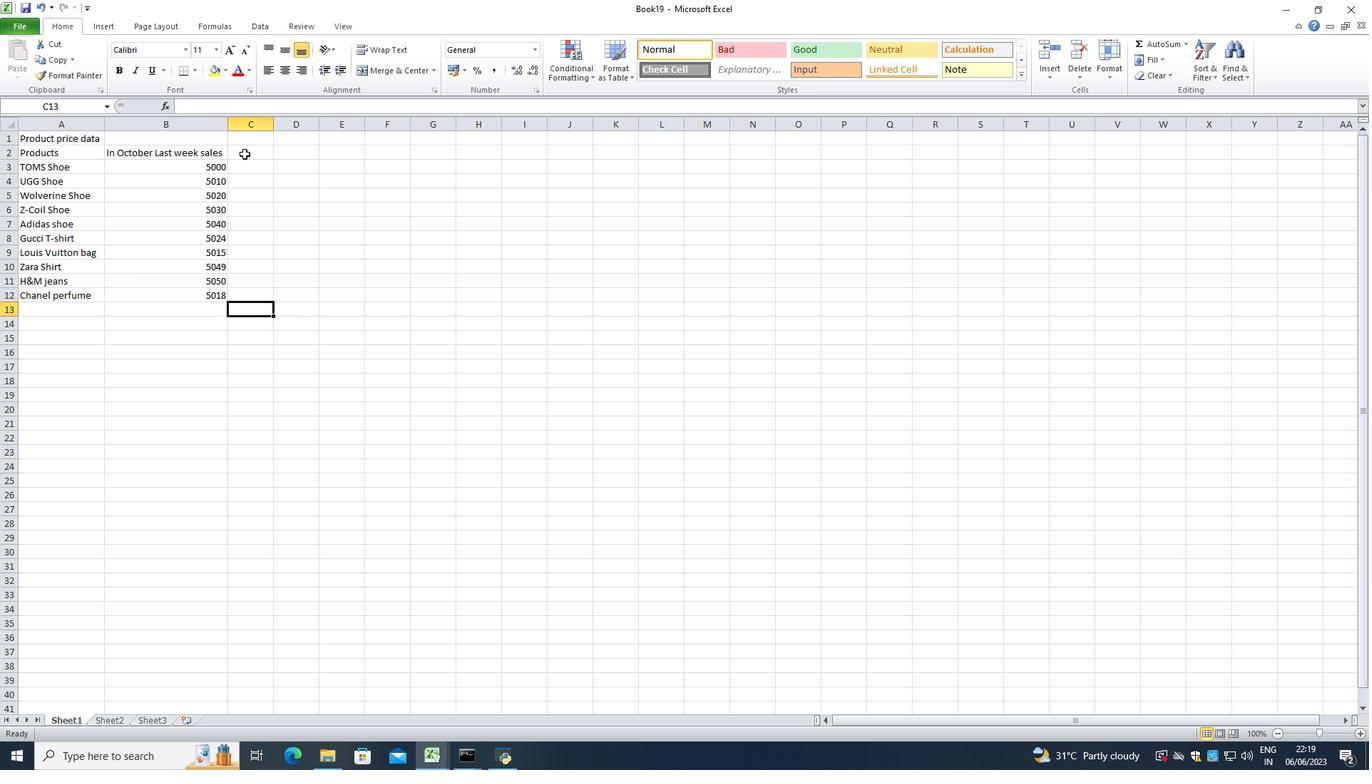 
Action: Mouse moved to (102, 198)
Screenshot: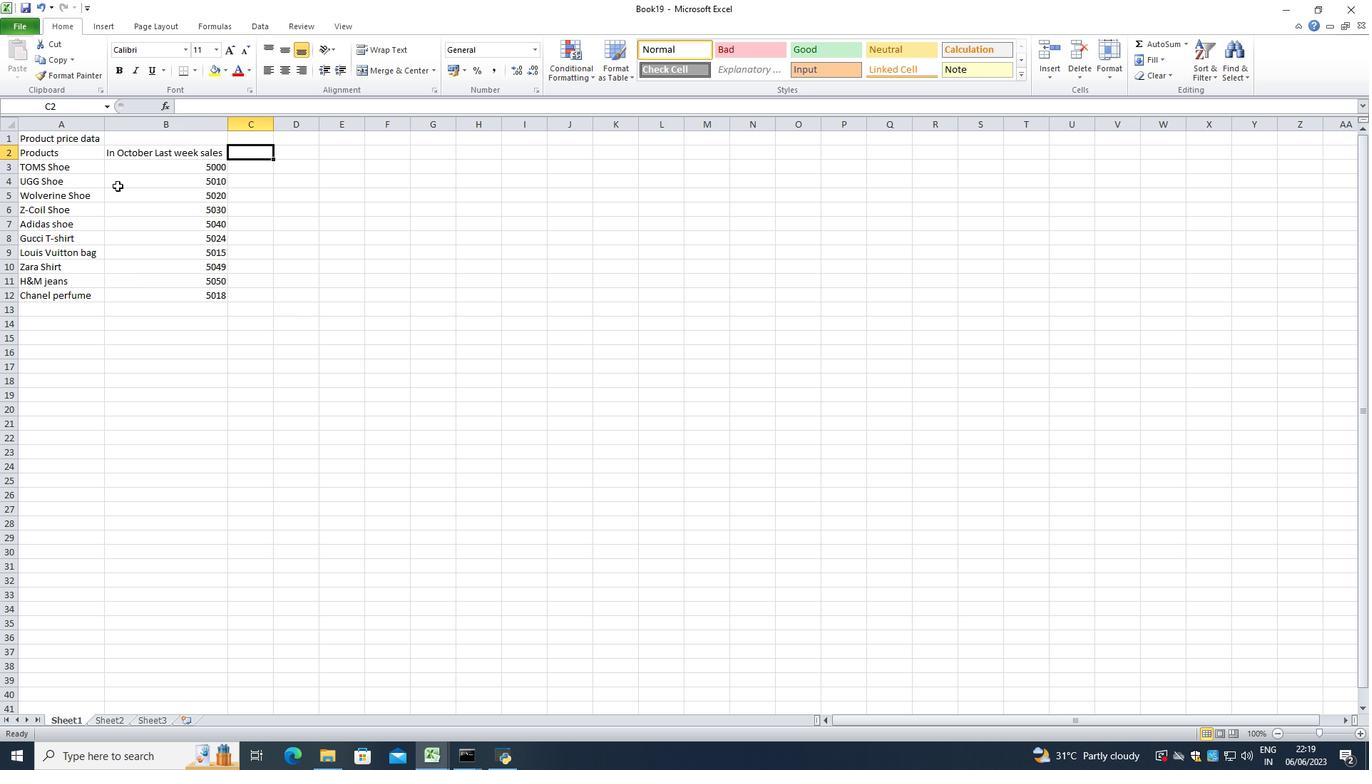 
Action: Key pressed <Key.shift>Product<Key.space><Key.shift>Price<Key.enter>5000<Key.enter>6000<Key.enter>7000<Key.enter>8000<Key.enter>9000<Key.enter>10<Key.enter><Key.up><Key.backspace>10000<Key.enter>7521<Key.enter>5846<Key.enter>9452<Key.enter>5486<Key.enter>
Screenshot: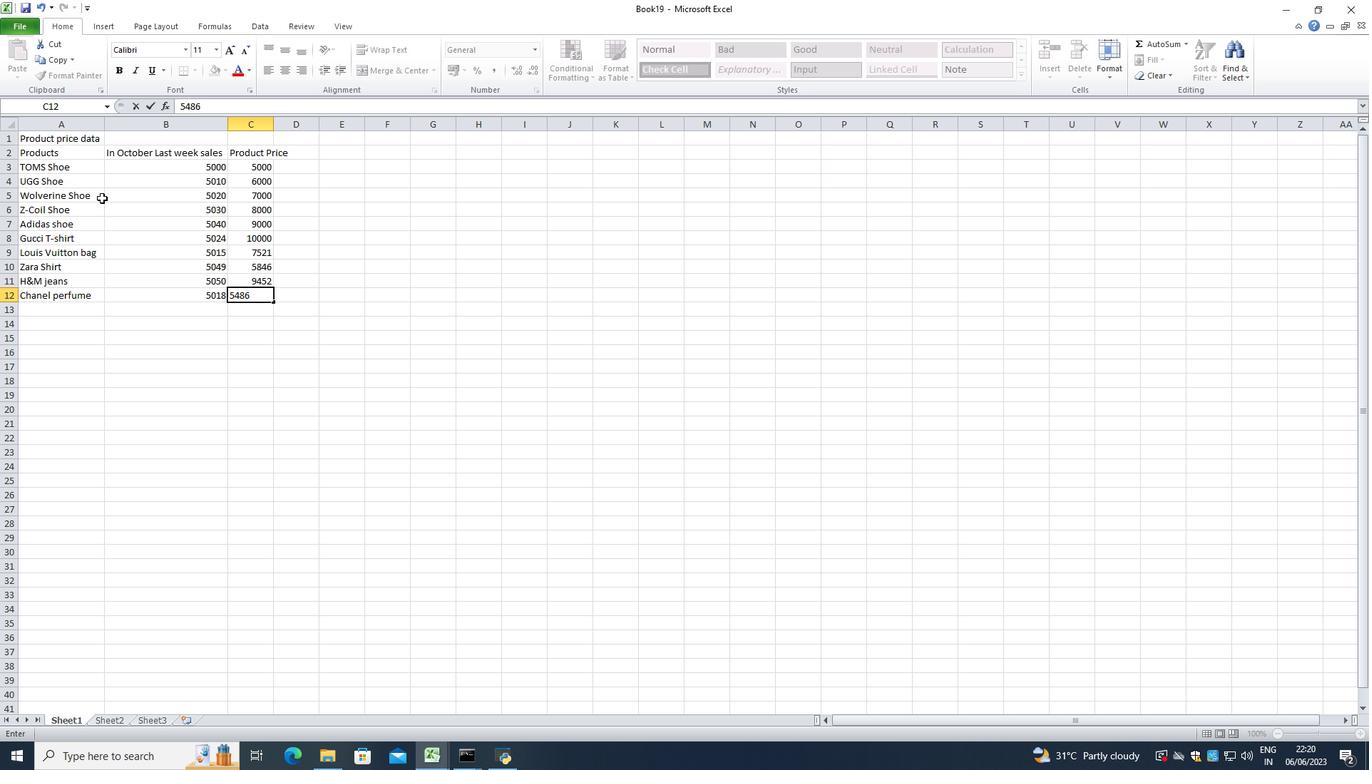 
Action: Mouse moved to (273, 126)
Screenshot: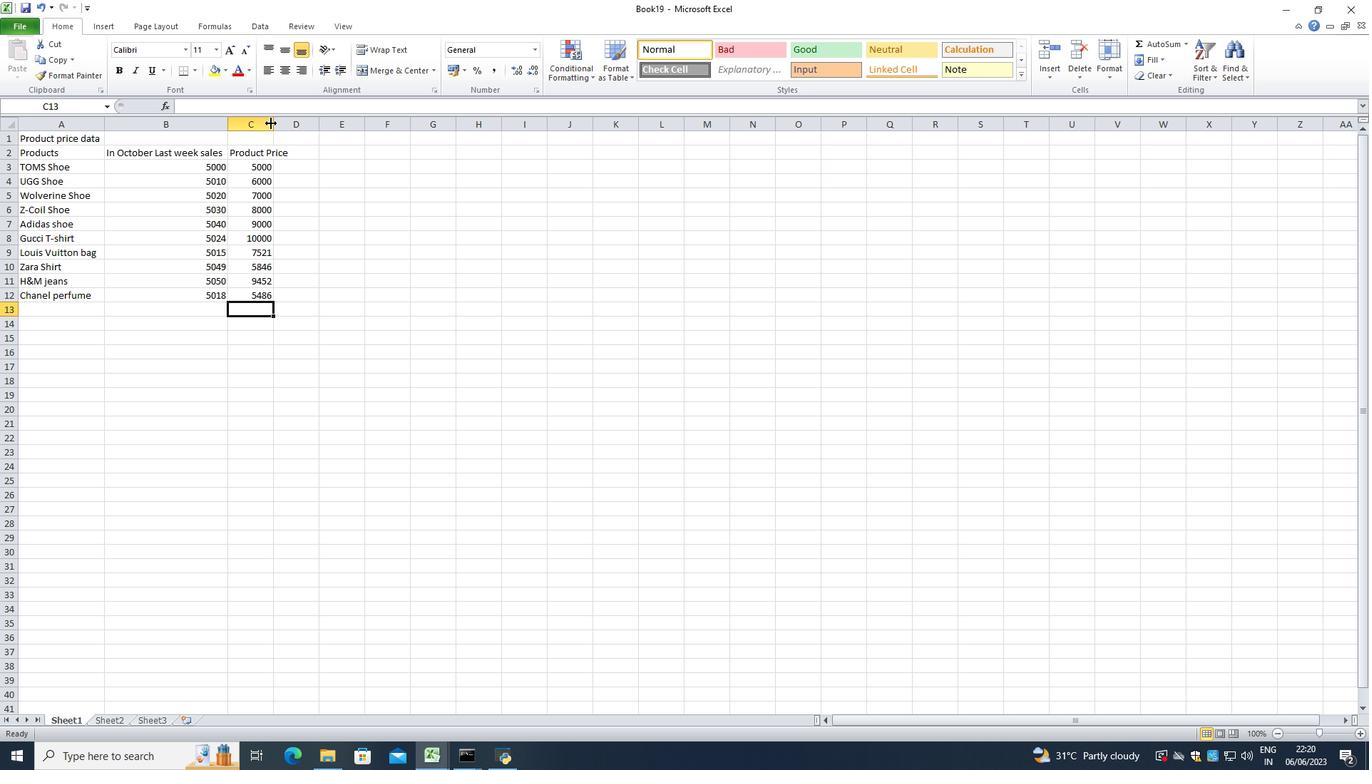 
Action: Mouse pressed left at (273, 126)
Screenshot: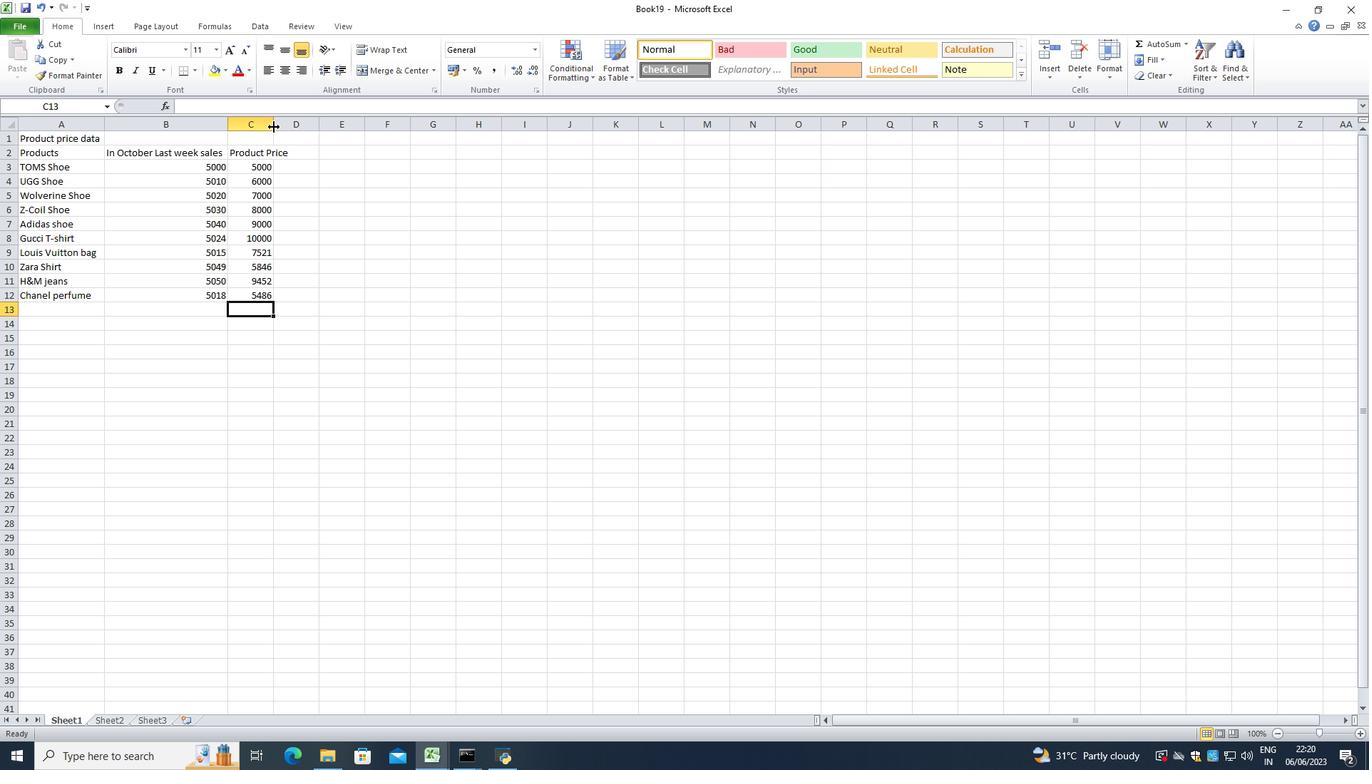 
Action: Mouse pressed left at (273, 126)
Screenshot: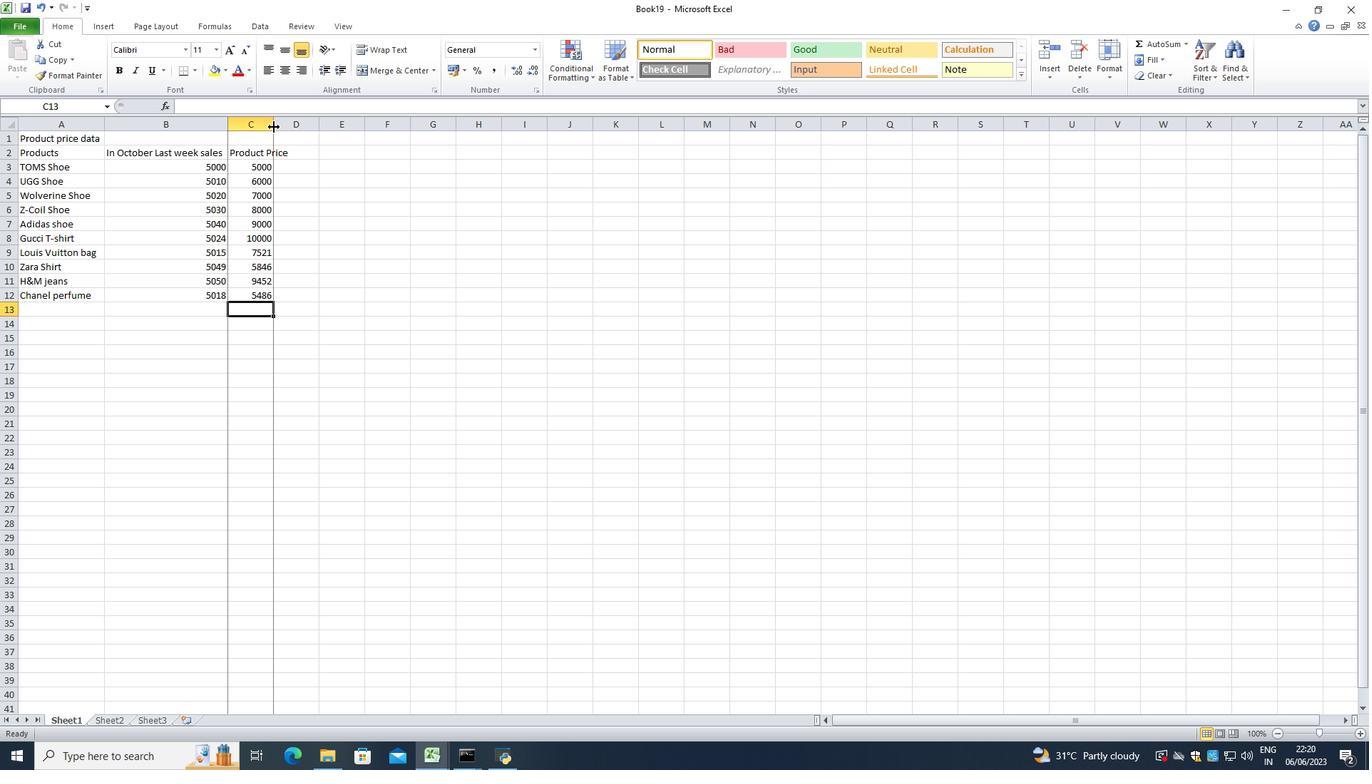 
Action: Mouse moved to (384, 302)
Screenshot: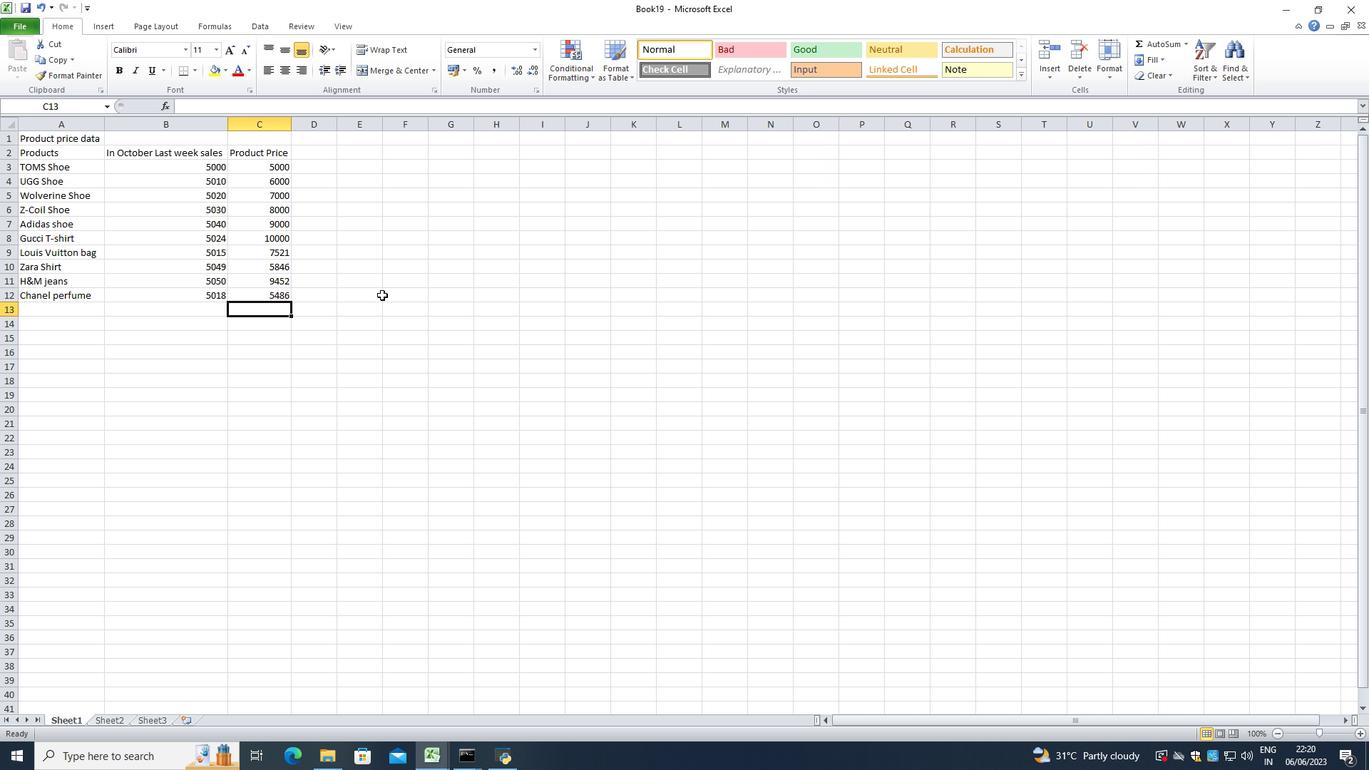 
Action: Mouse pressed left at (384, 302)
Screenshot: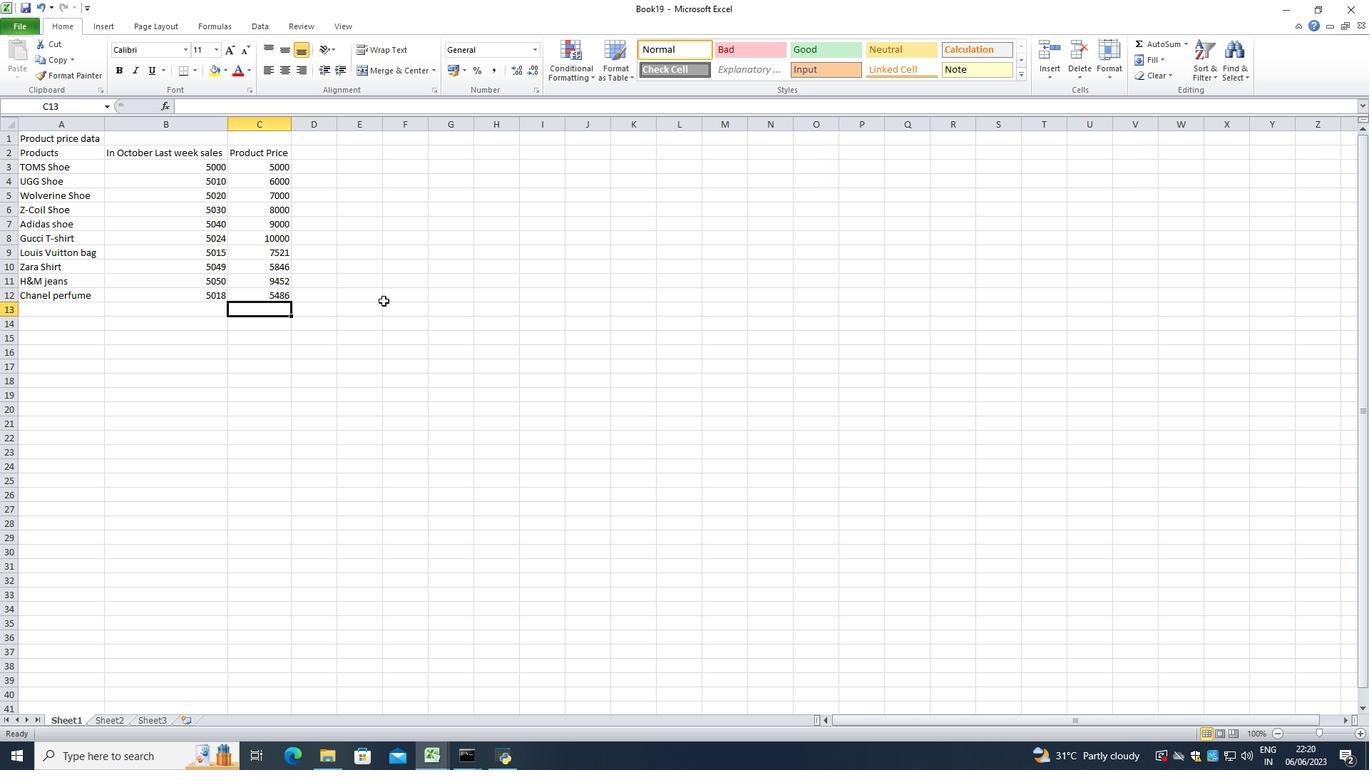 
Action: Mouse moved to (378, 306)
Screenshot: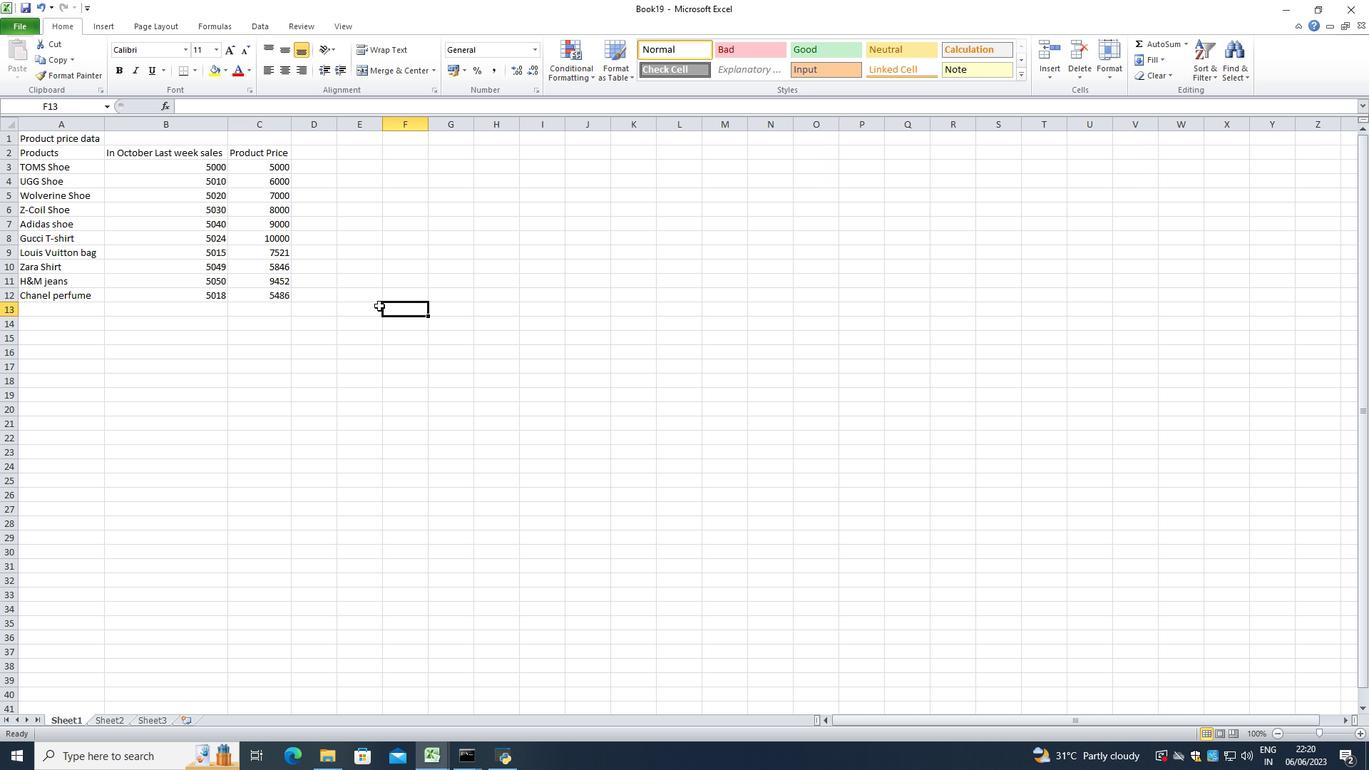 
Action: Key pressed ctrl+S
Screenshot: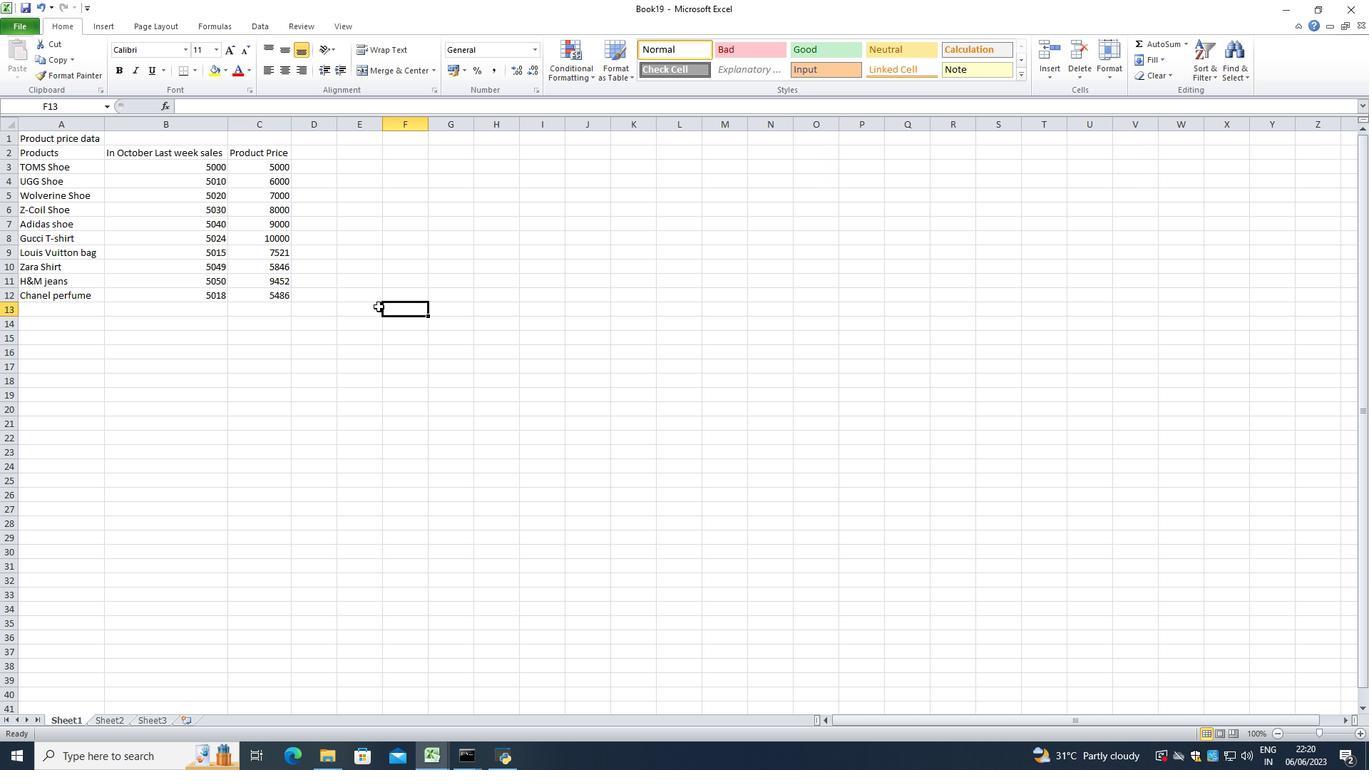 
Action: Mouse moved to (327, 285)
Screenshot: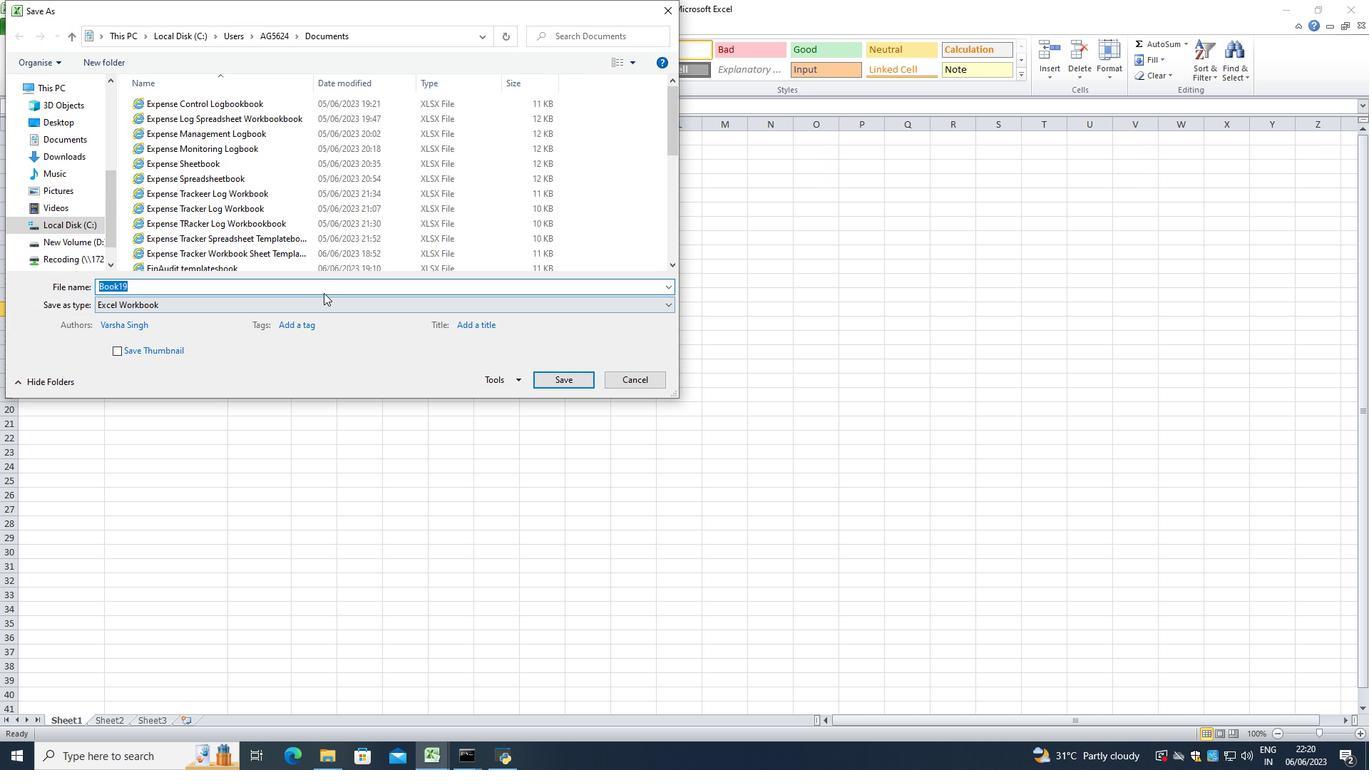 
Action: Mouse pressed left at (327, 285)
Screenshot: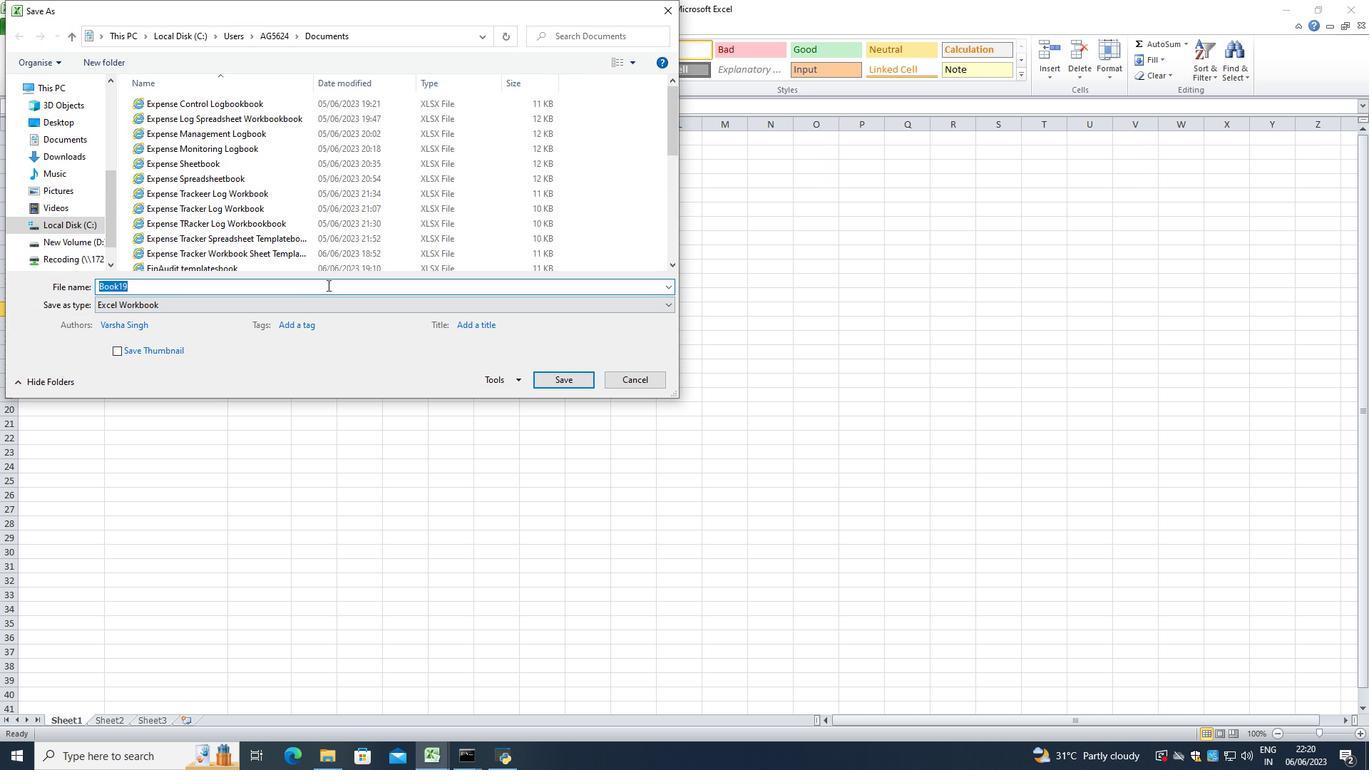 
Action: Mouse moved to (254, 266)
Screenshot: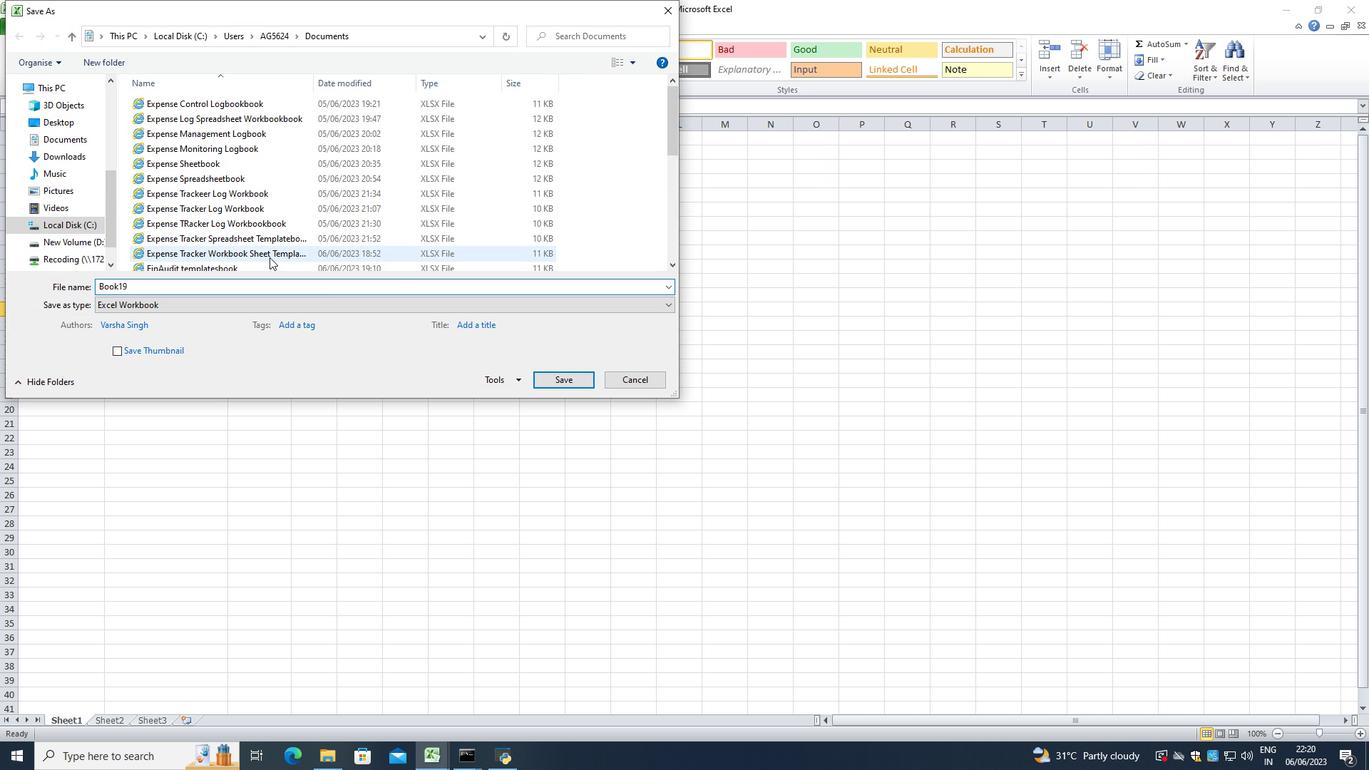 
Action: Key pressed <Key.backspace><Key.backspace><Key.backspace><Key.backspace><Key.backspace><Key.backspace><Key.backspace><Key.backspace><Key.backspace><Key.backspace><Key.backspace><Key.backspace><Key.backspace><Key.backspace><Key.backspace><Key.backspace><Key.backspace><Key.shift><Key.shift><Key.shift><Key.shift><Key.shift>Inv<Key.shift><Key.shift><Key.shift><Key.shift><Key.shift><Key.shift><Key.shift><Key.shift><Key.shift><Key.shift><Key.shift><Key.shift><Key.shift><Key.shift><Key.shift><Key.shift><Key.shift><Key.shift><Key.shift><Key.shift><Key.shift><Key.shift><Key.shift><Key.shift><Key.shift><Key.shift><Key.shift><Key.shift>Receipts<Key.shift><Key.shift><Key.shift><Key.shift><Key.shift><Key.shift><Key.shift>Data
Screenshot: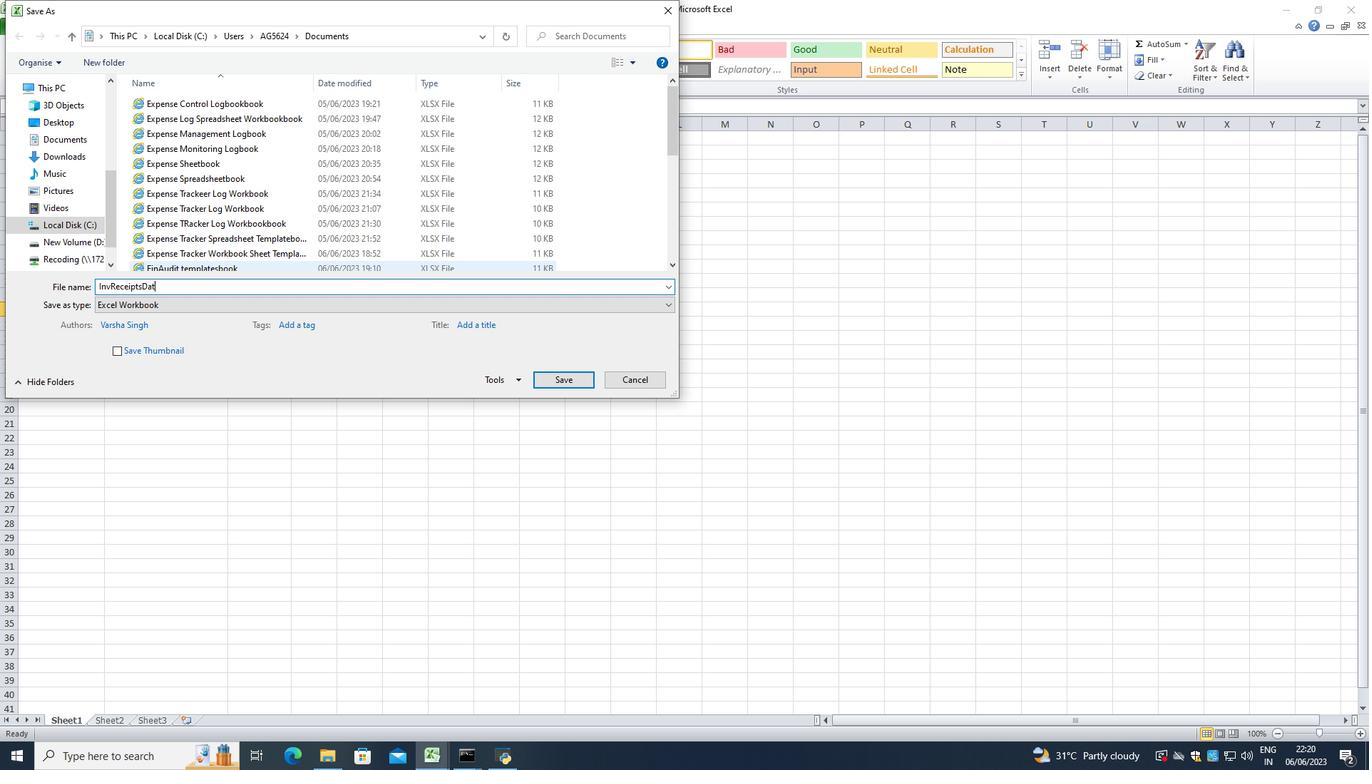 
Action: Mouse moved to (553, 383)
Screenshot: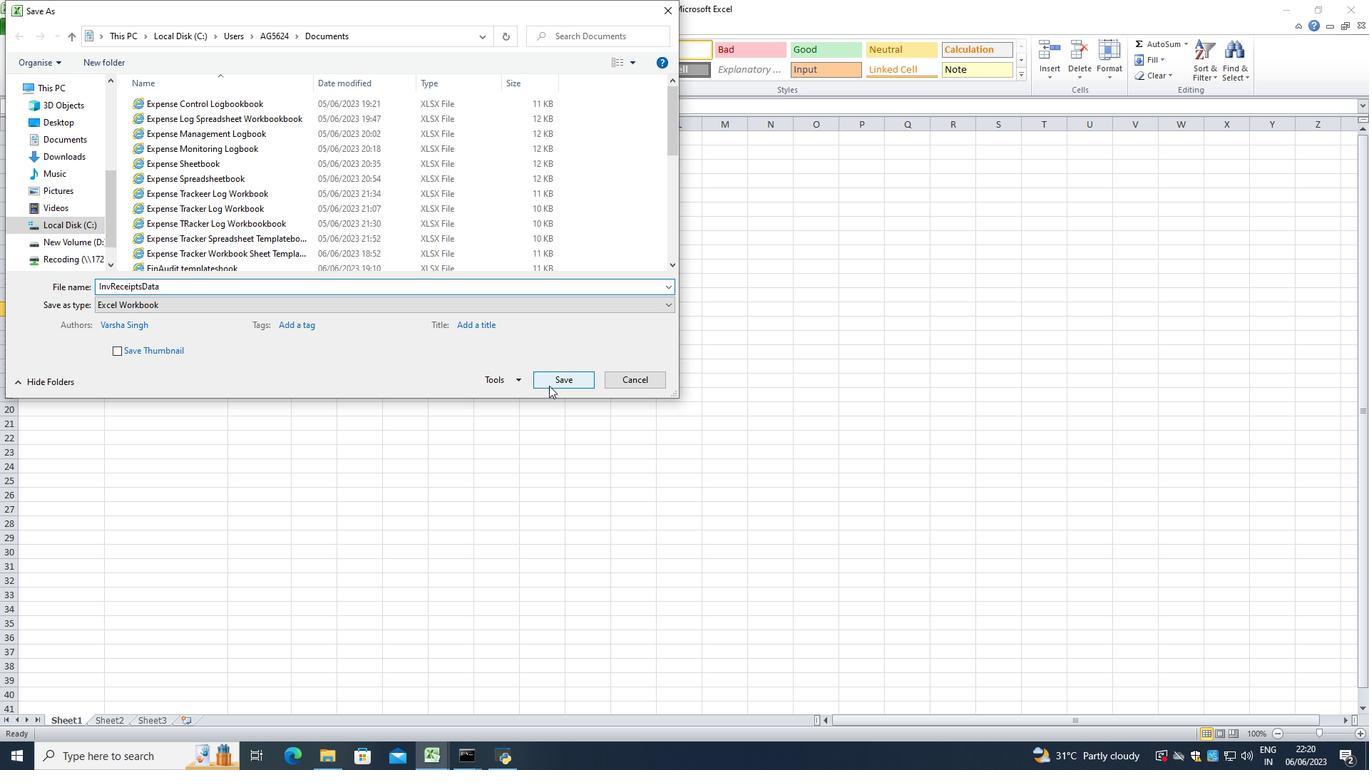 
Action: Mouse pressed left at (553, 383)
Screenshot: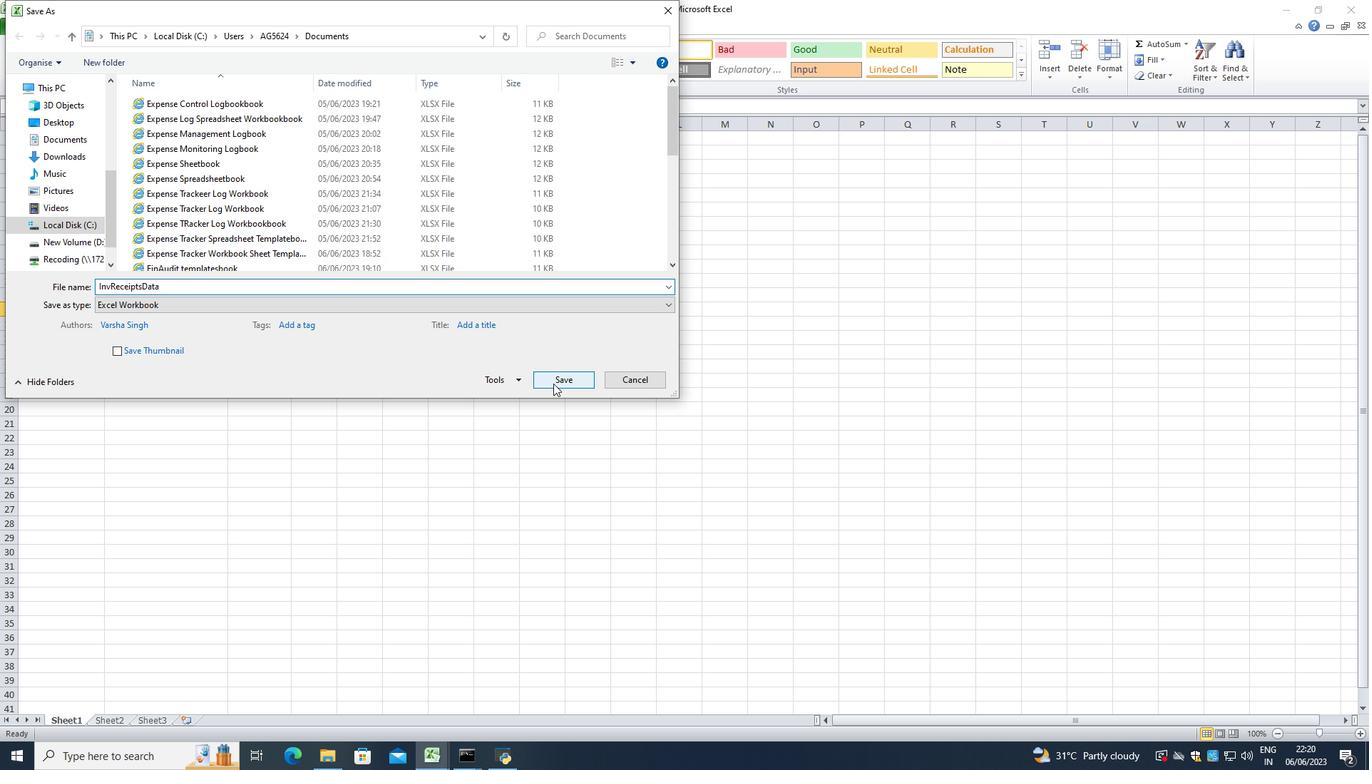 
Action: Mouse moved to (512, 373)
Screenshot: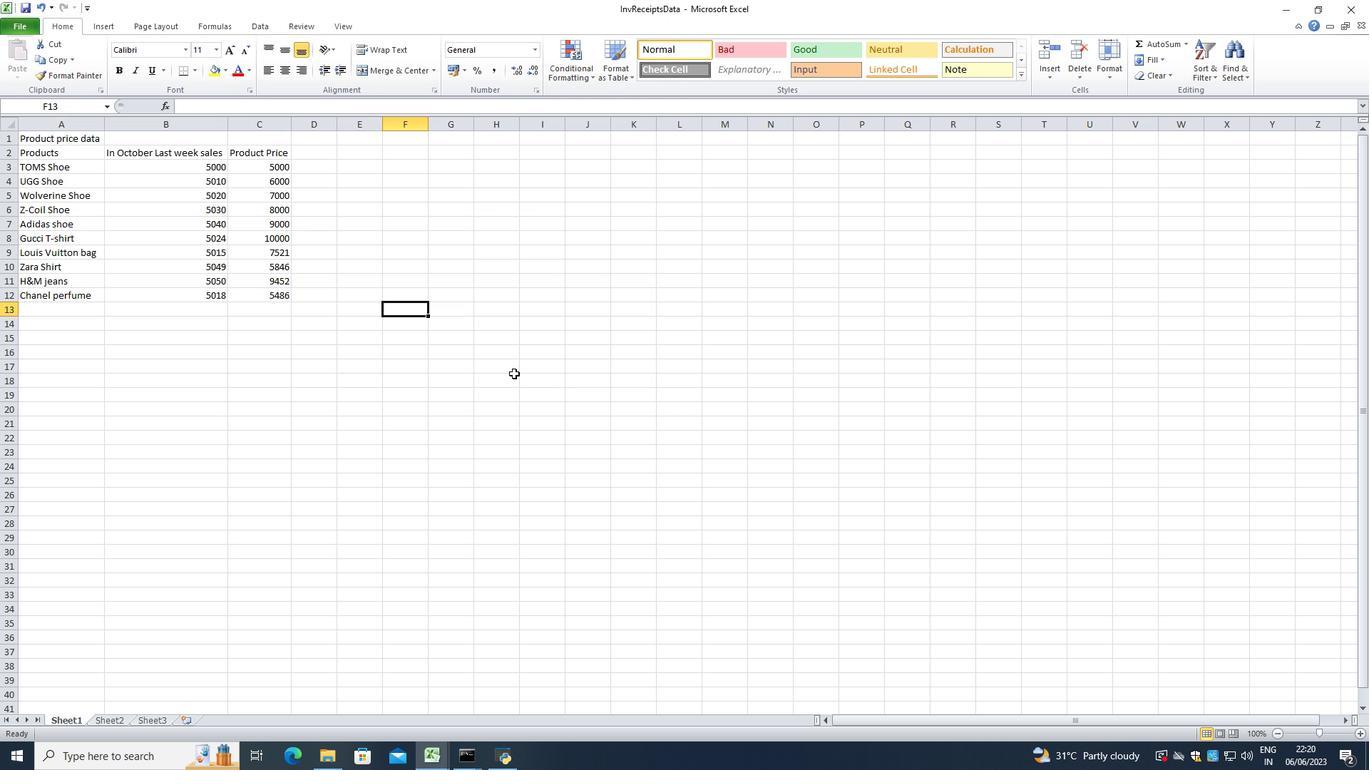 
